 Task: Look for space in Kecskemét, Hungary from 12th June, 2023 to 15th June, 2023 for 2 adults in price range Rs.10000 to Rs.15000. Place can be entire place with 1  bedroom having 1 bed and 1 bathroom. Property type can be house, flat, guest house, hotel. Booking option can be shelf check-in. Required host language is English.
Action: Mouse moved to (415, 78)
Screenshot: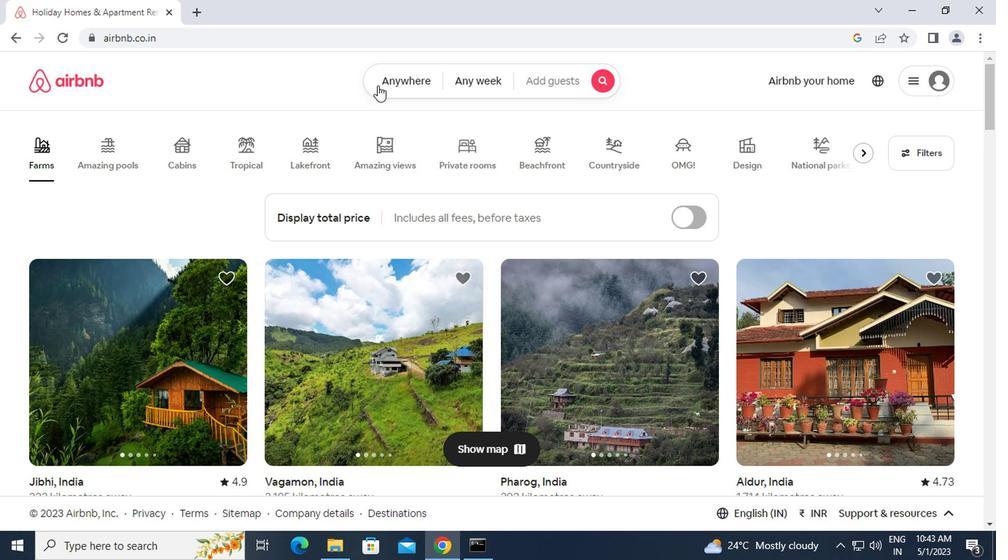
Action: Mouse pressed left at (415, 78)
Screenshot: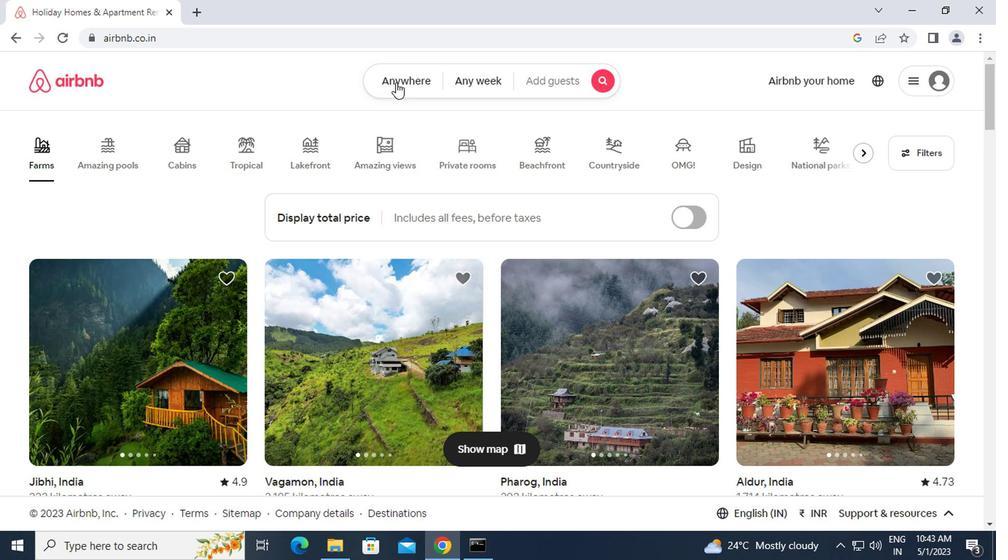 
Action: Mouse moved to (343, 124)
Screenshot: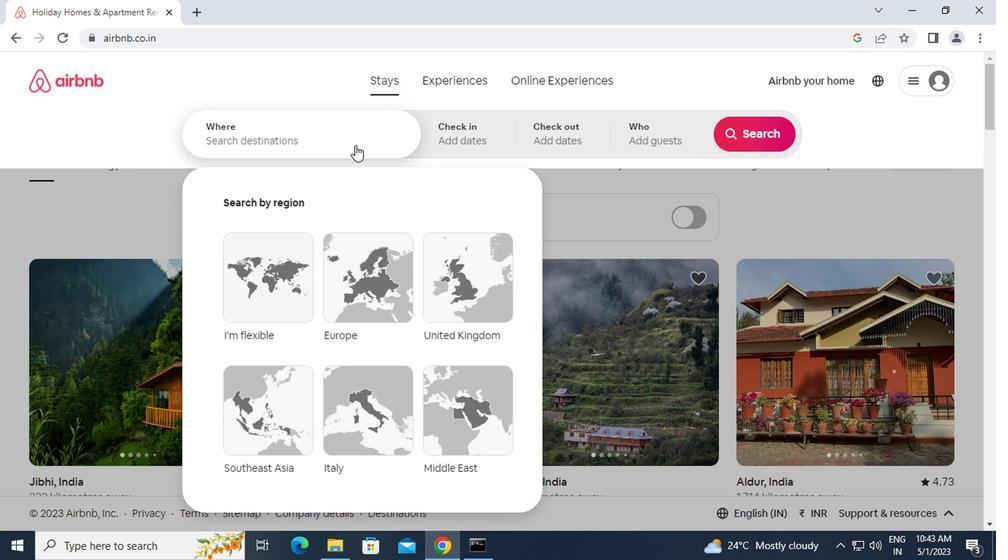 
Action: Mouse pressed left at (343, 124)
Screenshot: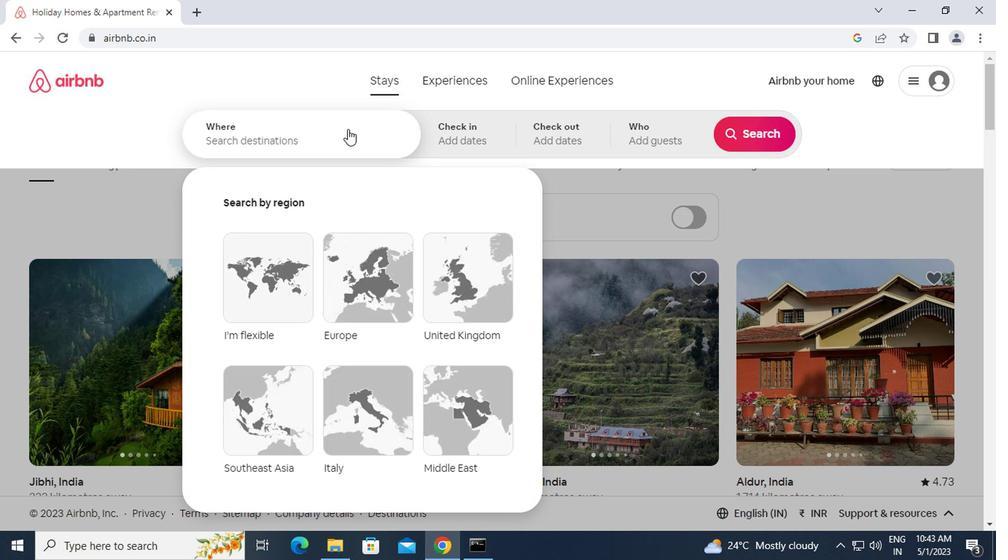 
Action: Key pressed k<Key.caps_lock>ecskemet,<Key.space><Key.caps_lock>h<Key.caps_lock>ungary<Key.enter>
Screenshot: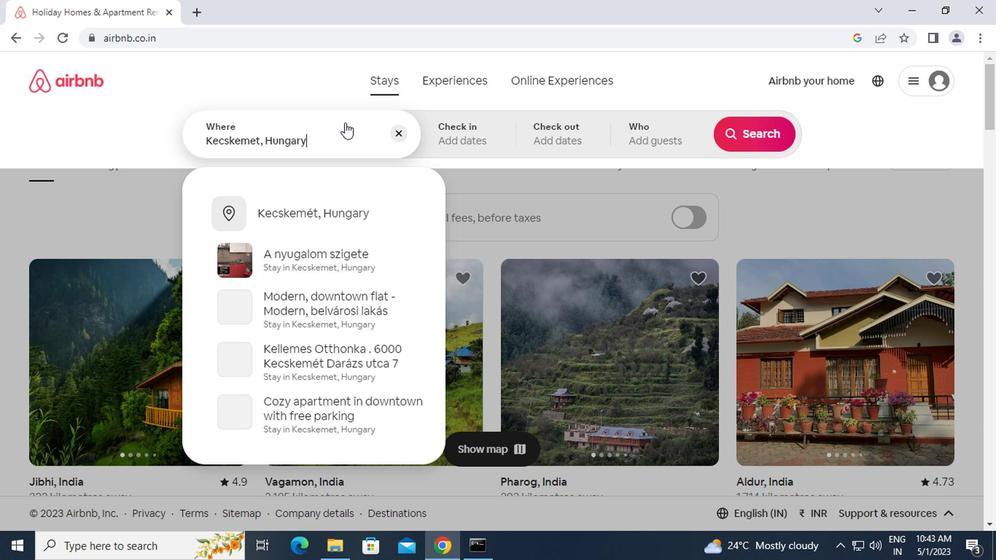 
Action: Mouse moved to (554, 384)
Screenshot: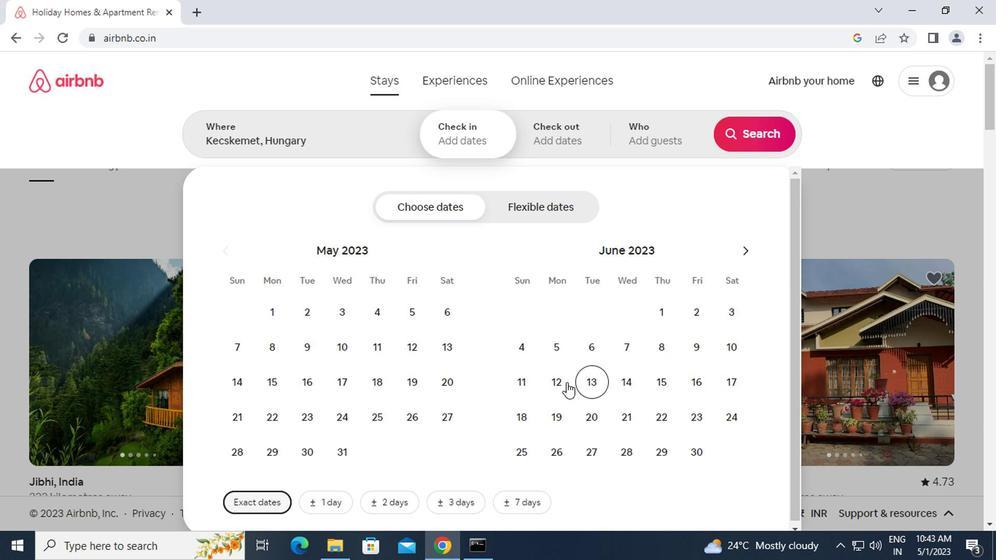 
Action: Mouse pressed left at (554, 384)
Screenshot: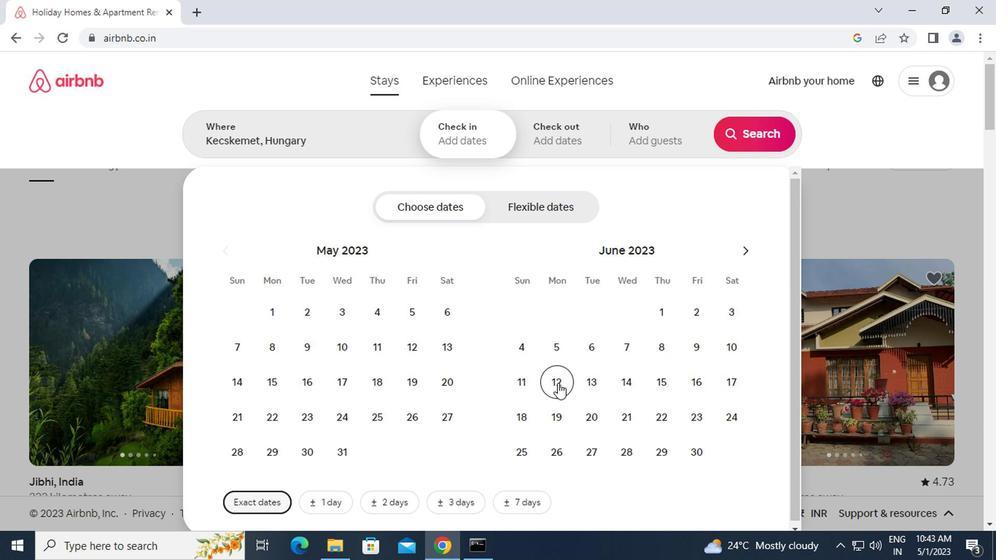 
Action: Mouse moved to (643, 381)
Screenshot: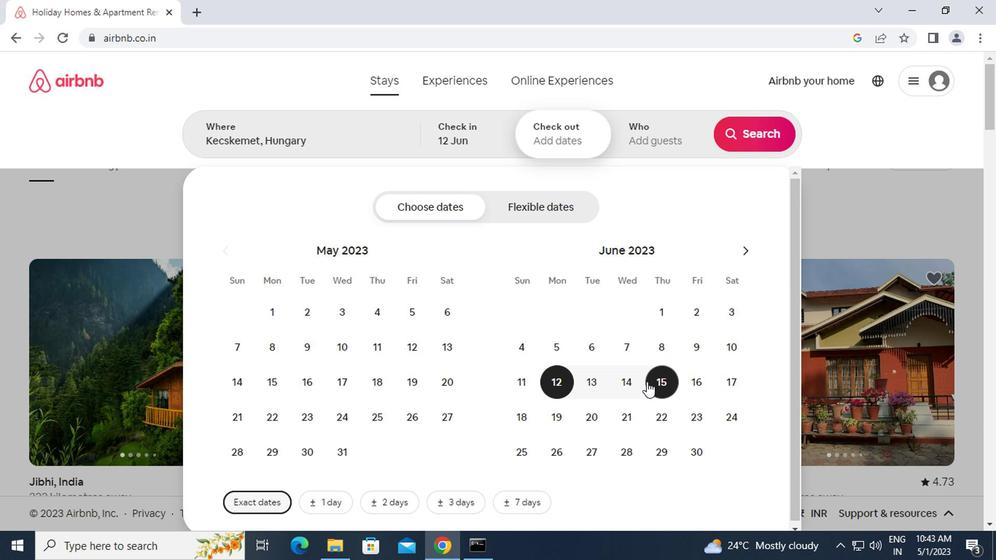 
Action: Mouse pressed left at (643, 381)
Screenshot: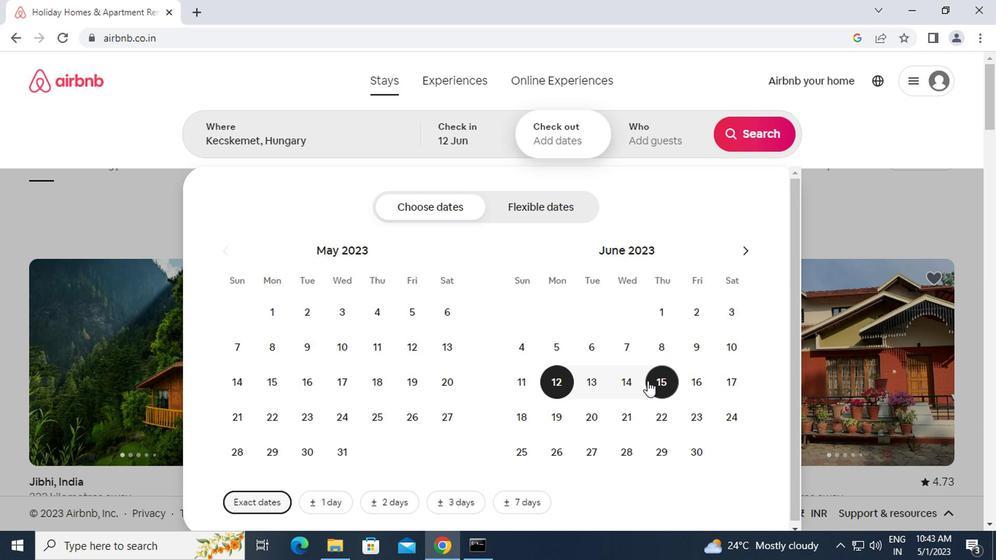 
Action: Mouse moved to (670, 139)
Screenshot: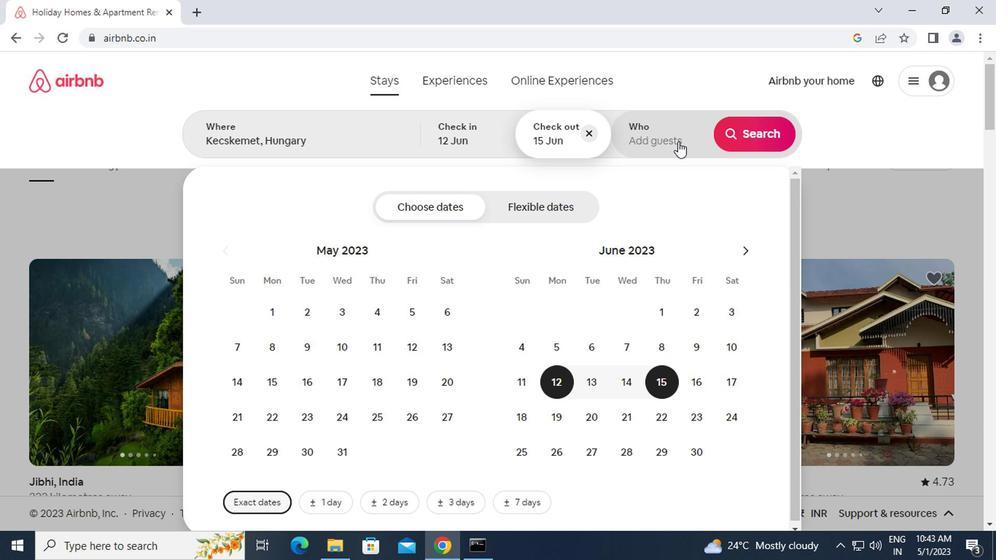 
Action: Mouse pressed left at (670, 139)
Screenshot: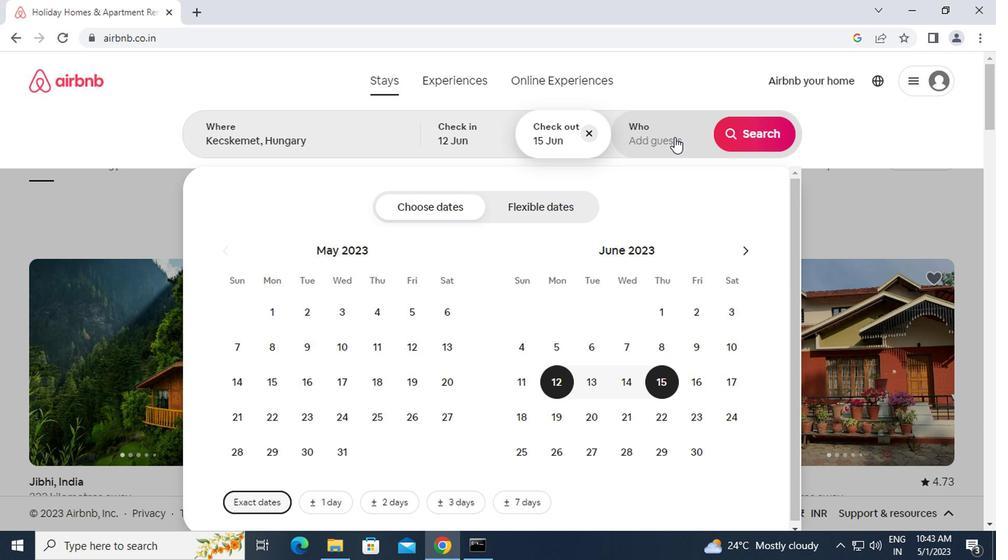 
Action: Mouse moved to (757, 210)
Screenshot: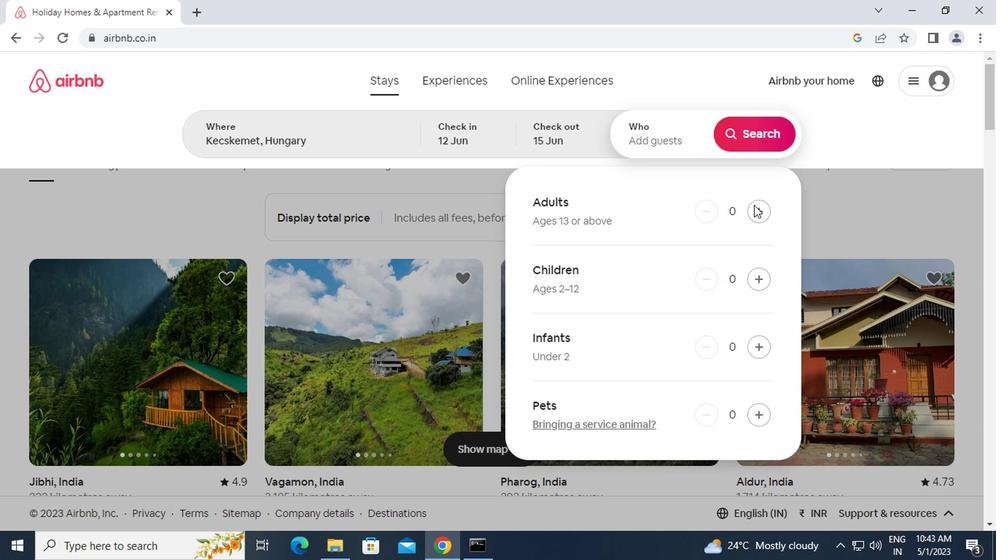 
Action: Mouse pressed left at (757, 210)
Screenshot: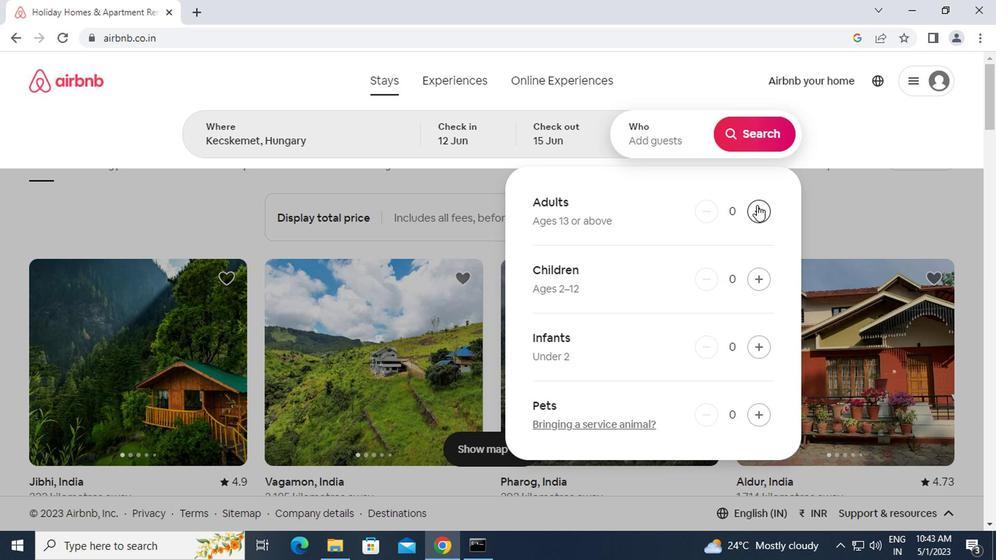 
Action: Mouse pressed left at (757, 210)
Screenshot: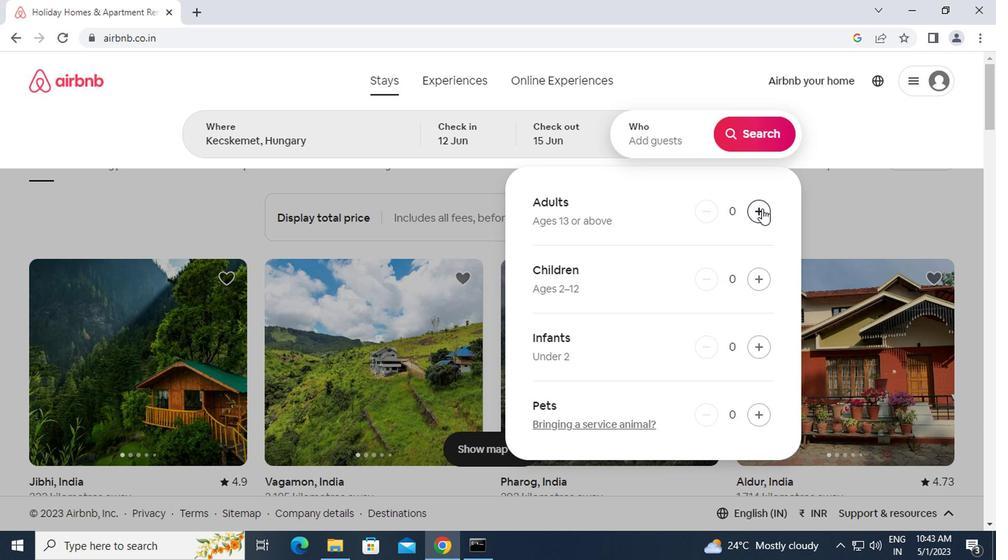 
Action: Mouse moved to (737, 134)
Screenshot: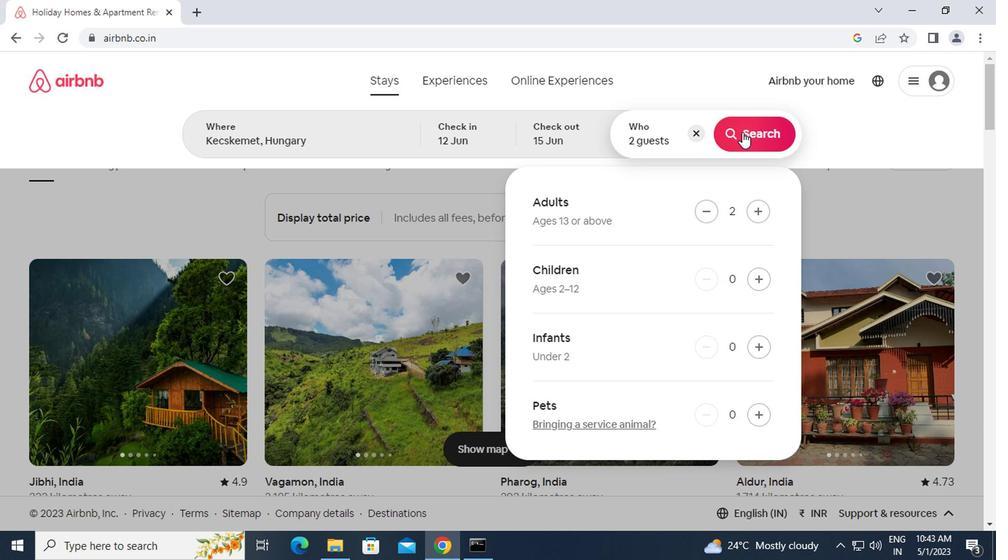 
Action: Mouse pressed left at (737, 134)
Screenshot: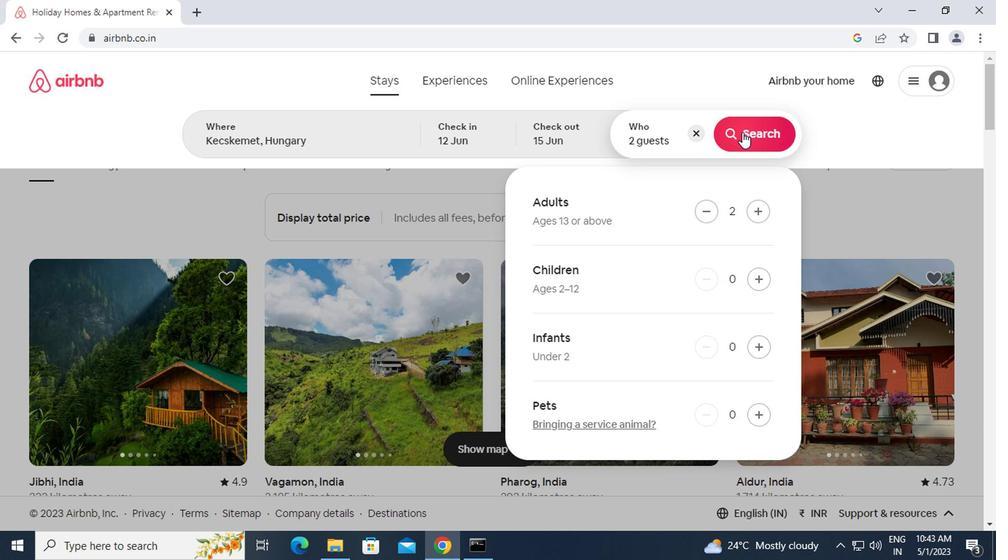 
Action: Mouse moved to (943, 136)
Screenshot: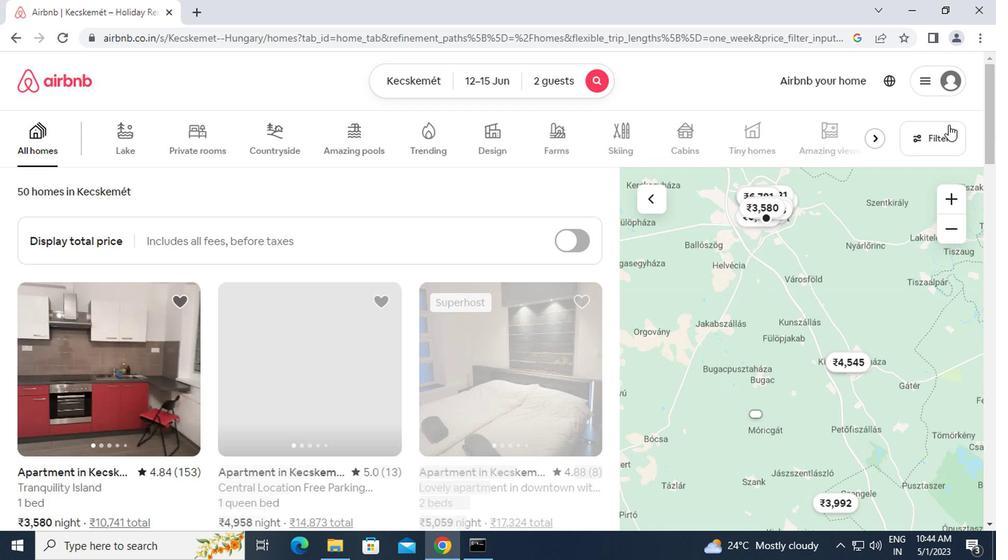 
Action: Mouse pressed left at (943, 136)
Screenshot: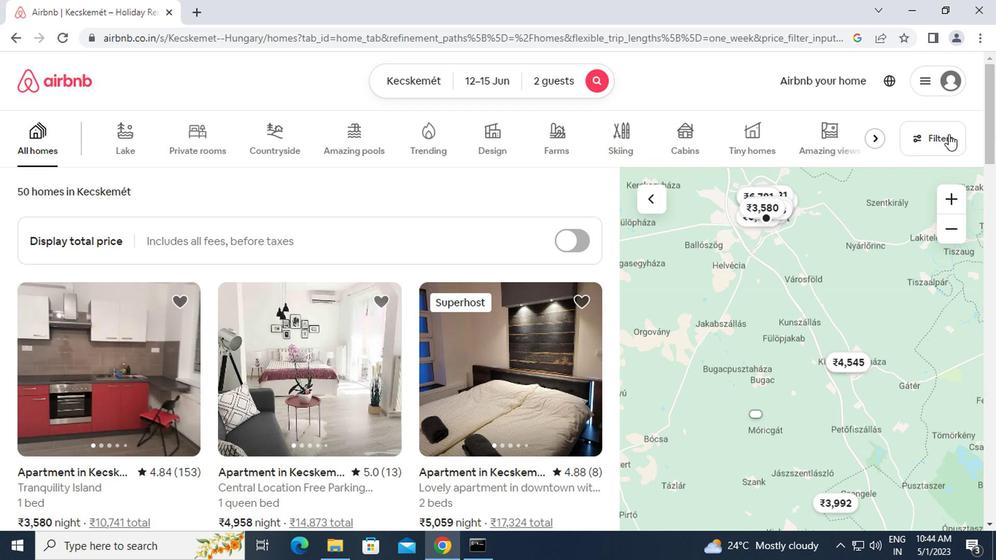 
Action: Mouse moved to (323, 326)
Screenshot: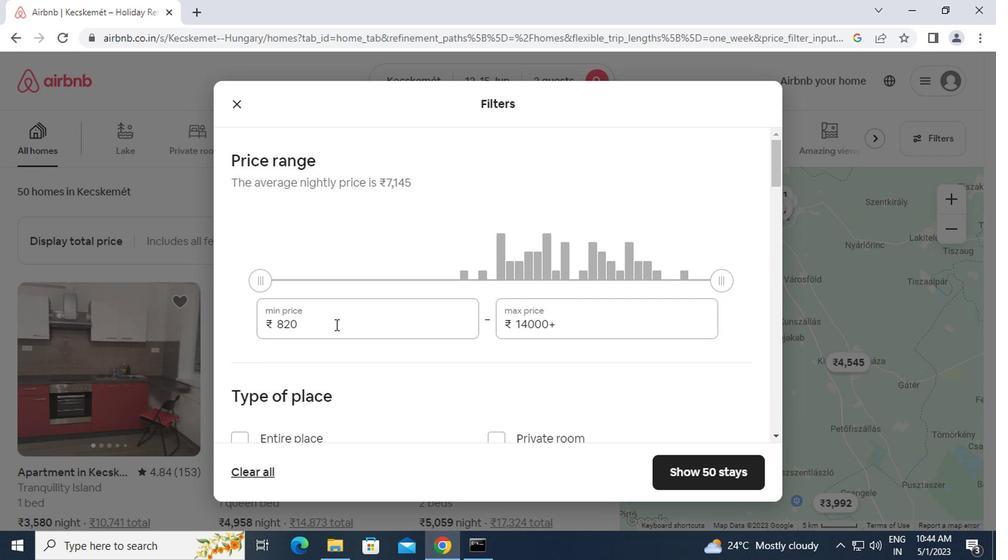 
Action: Mouse pressed left at (323, 326)
Screenshot: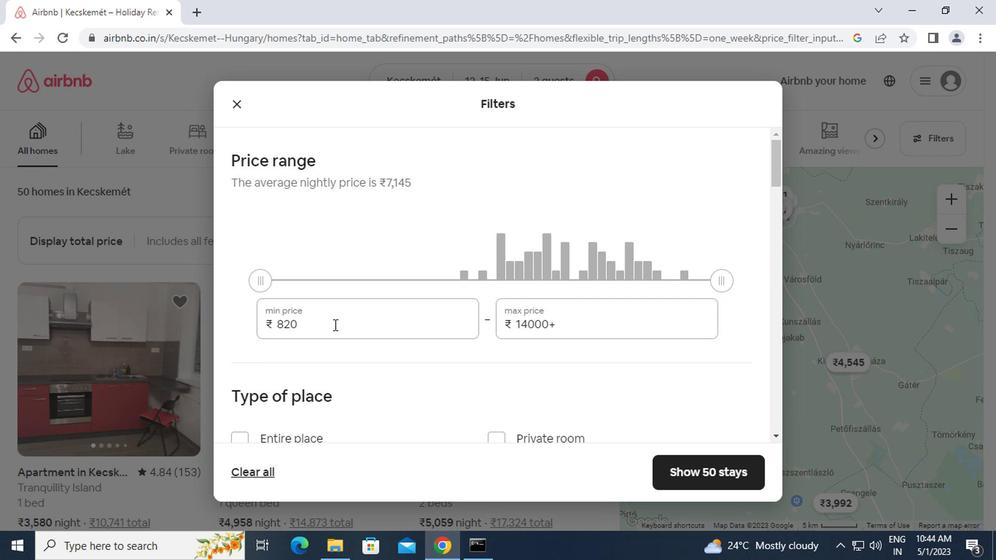 
Action: Mouse moved to (215, 344)
Screenshot: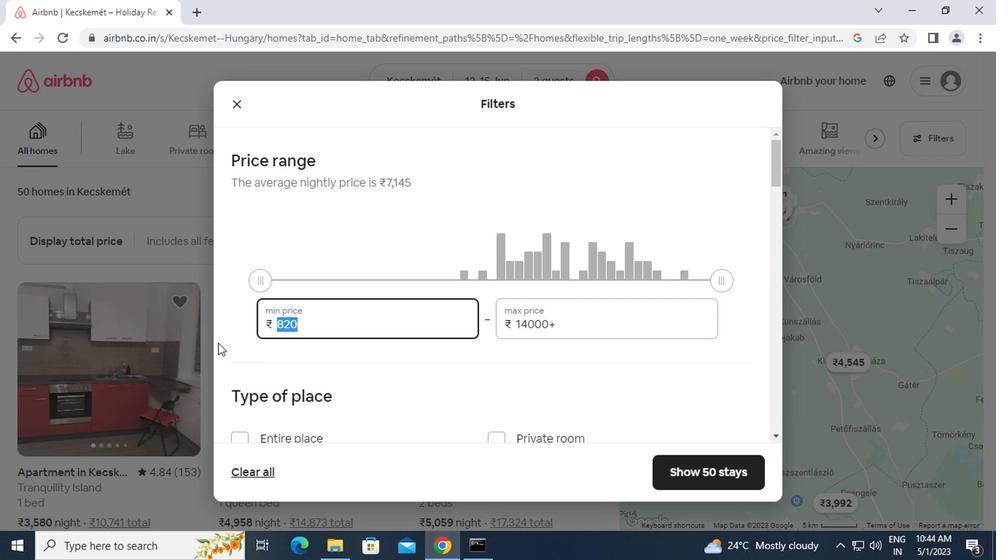 
Action: Key pressed 10000<Key.tab><Key.backspace>15000
Screenshot: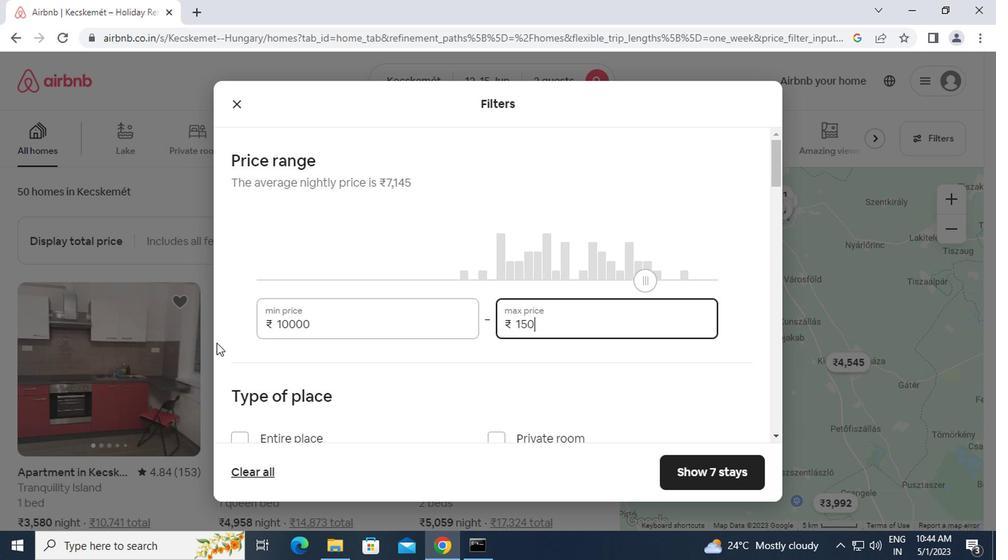 
Action: Mouse moved to (215, 344)
Screenshot: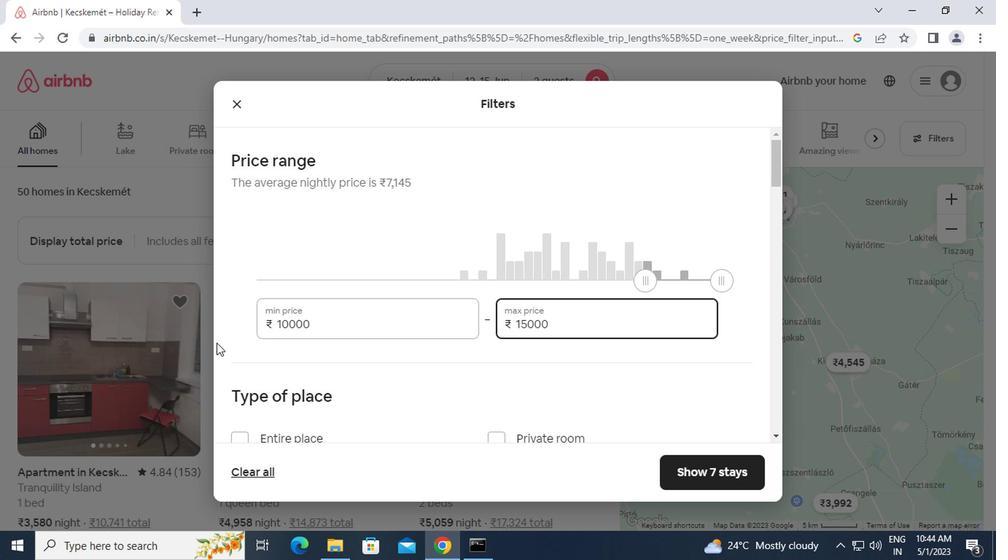 
Action: Mouse scrolled (215, 343) with delta (0, -1)
Screenshot: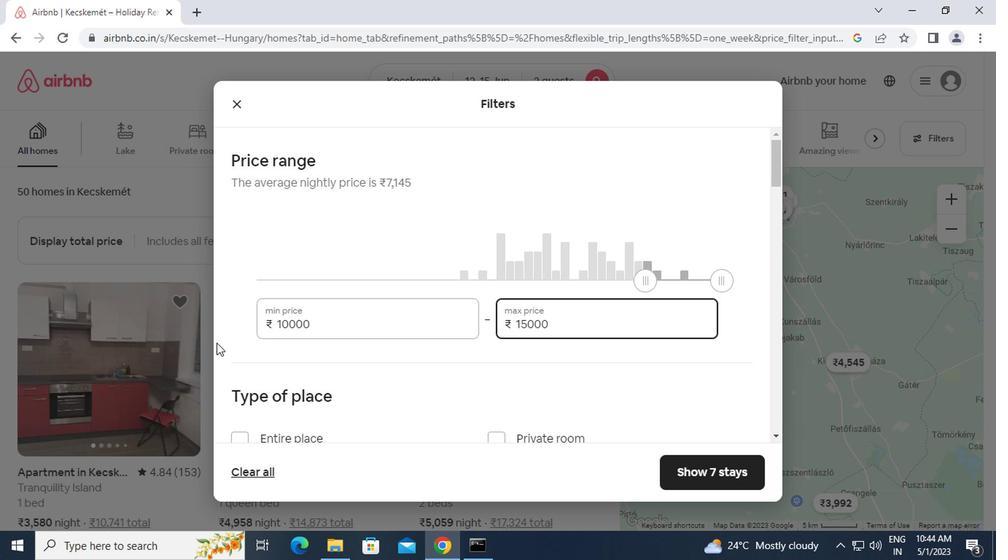 
Action: Mouse scrolled (215, 343) with delta (0, -1)
Screenshot: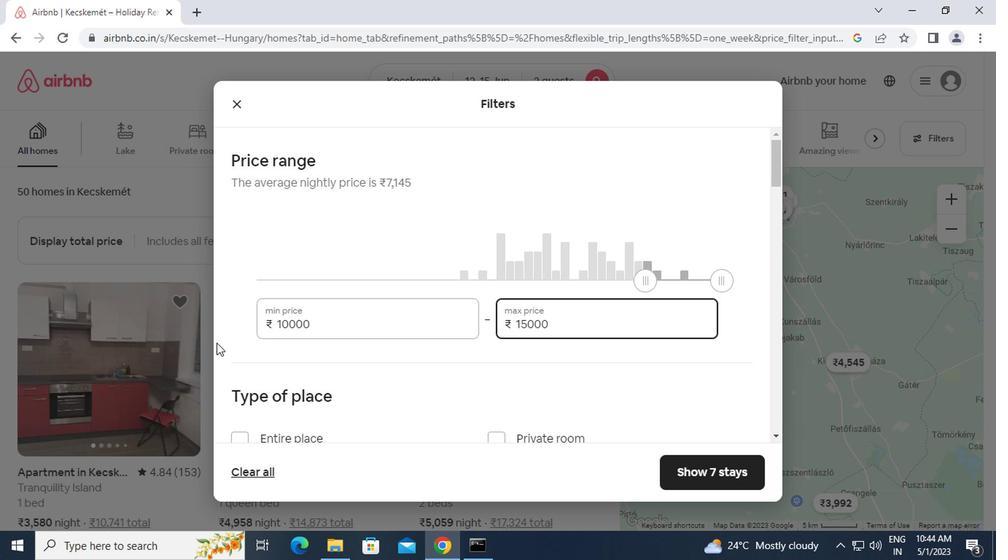 
Action: Mouse scrolled (215, 343) with delta (0, -1)
Screenshot: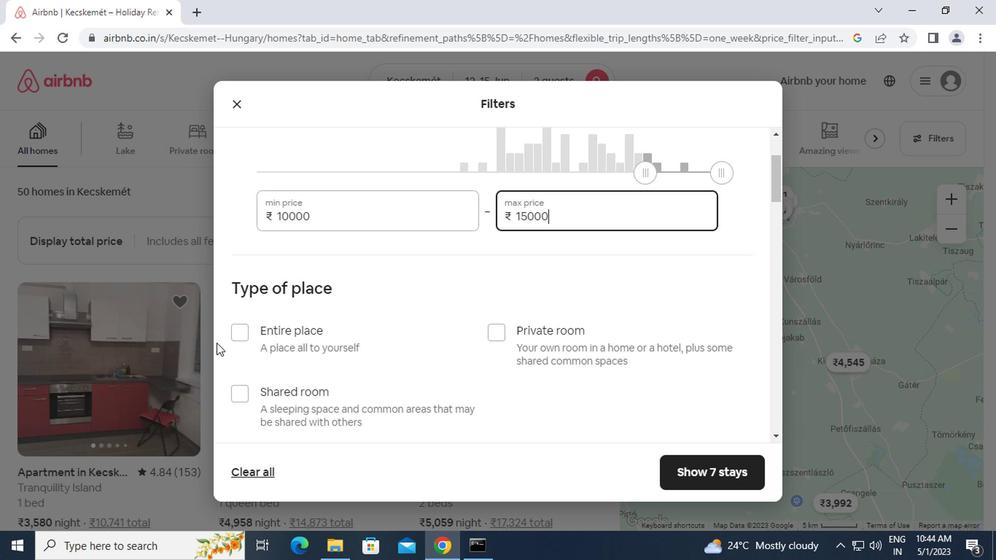 
Action: Mouse moved to (231, 220)
Screenshot: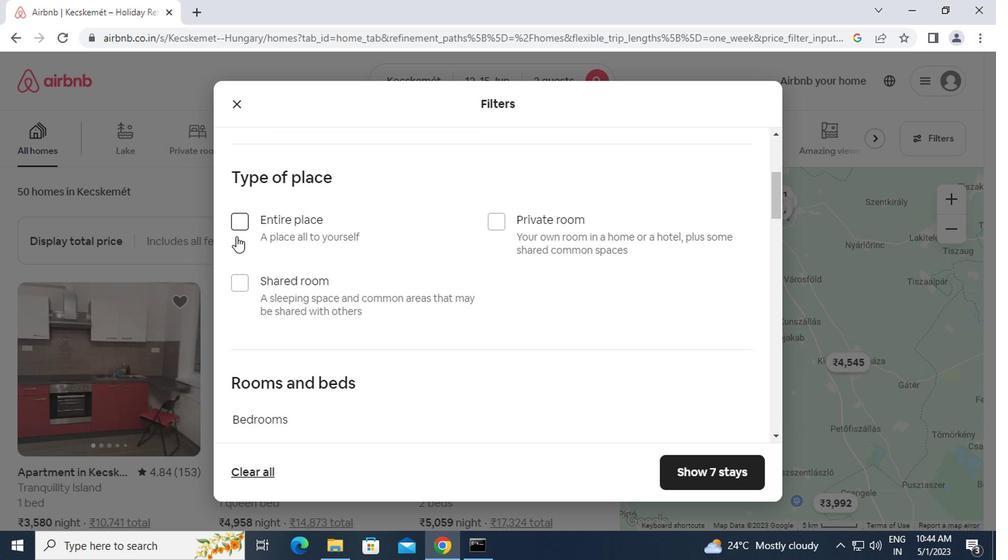 
Action: Mouse pressed left at (231, 220)
Screenshot: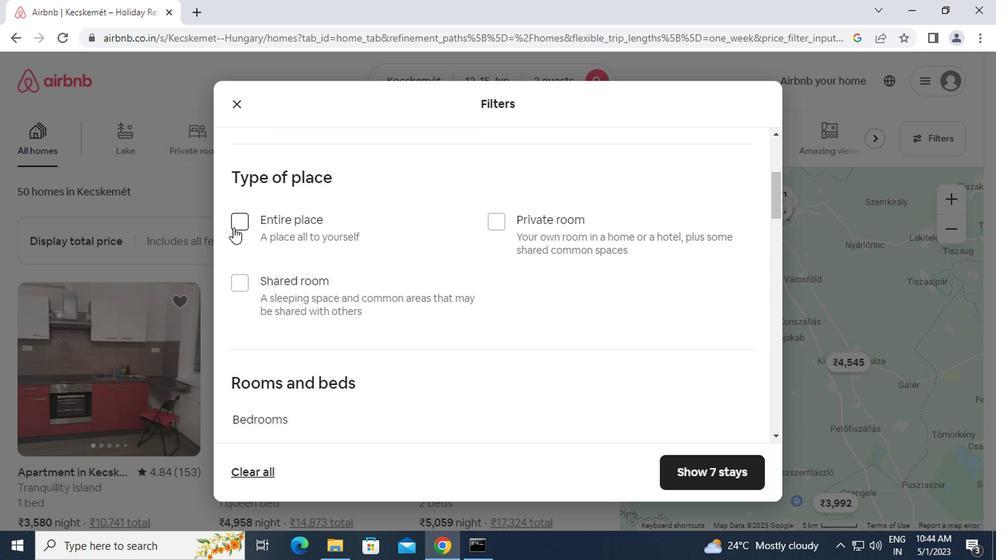 
Action: Mouse moved to (312, 306)
Screenshot: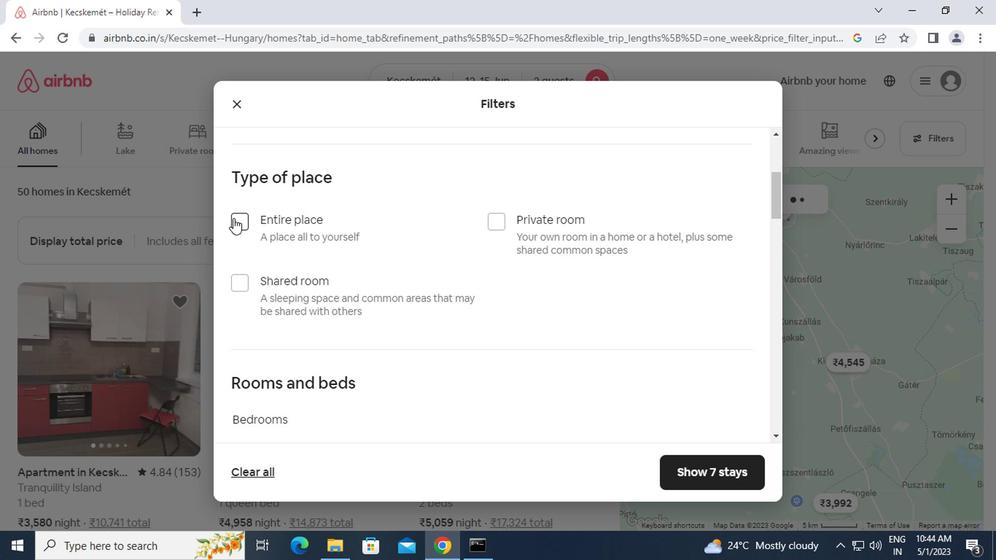 
Action: Mouse scrolled (312, 305) with delta (0, 0)
Screenshot: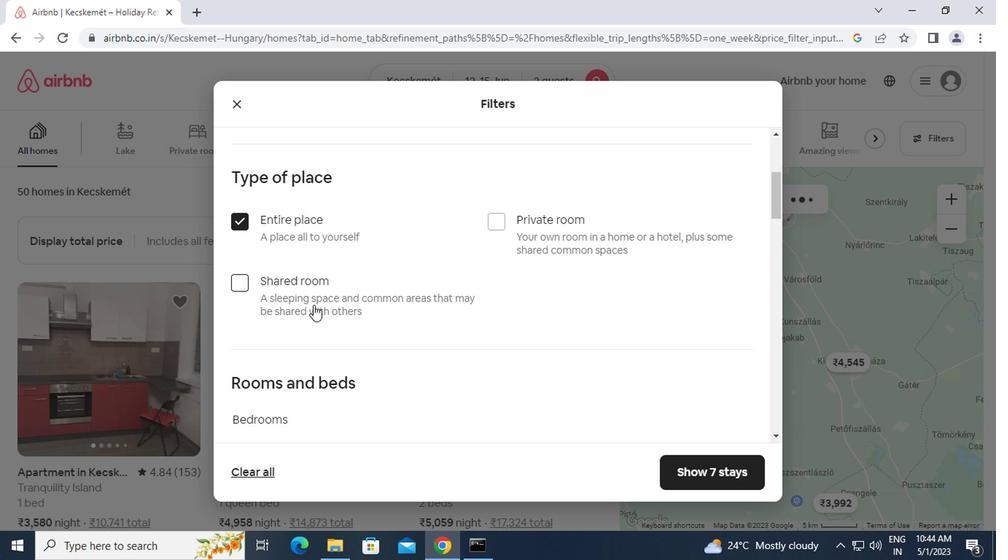 
Action: Mouse scrolled (312, 305) with delta (0, 0)
Screenshot: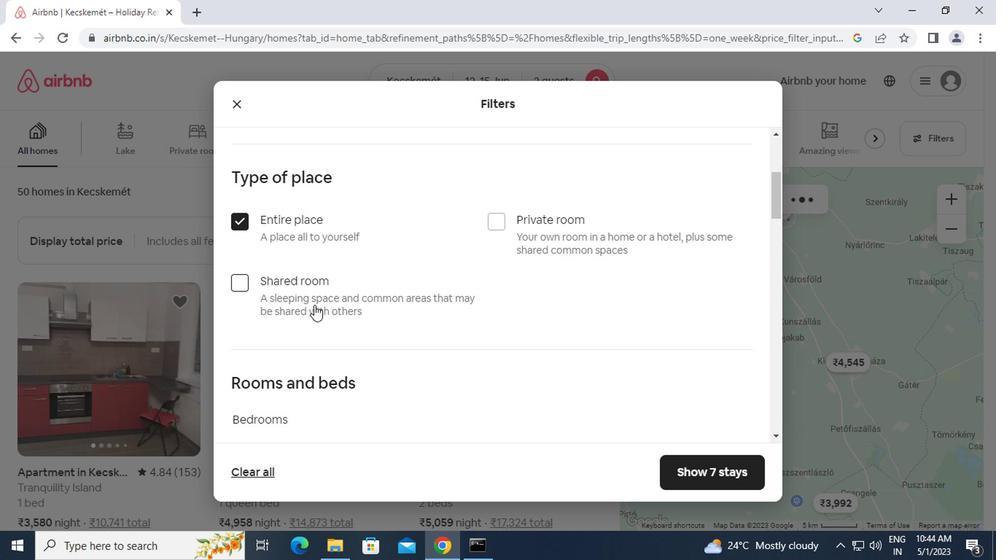 
Action: Mouse scrolled (312, 305) with delta (0, 0)
Screenshot: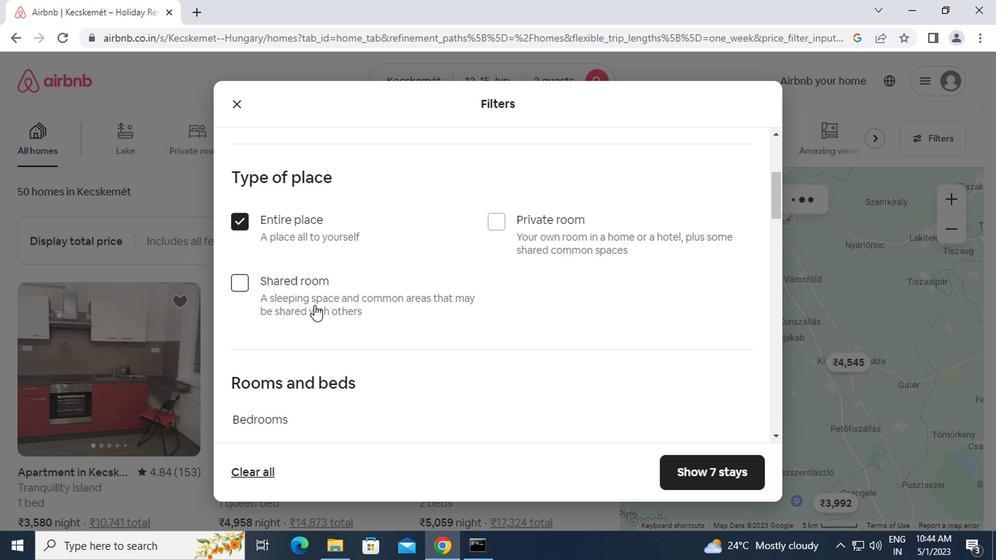 
Action: Mouse scrolled (312, 305) with delta (0, 0)
Screenshot: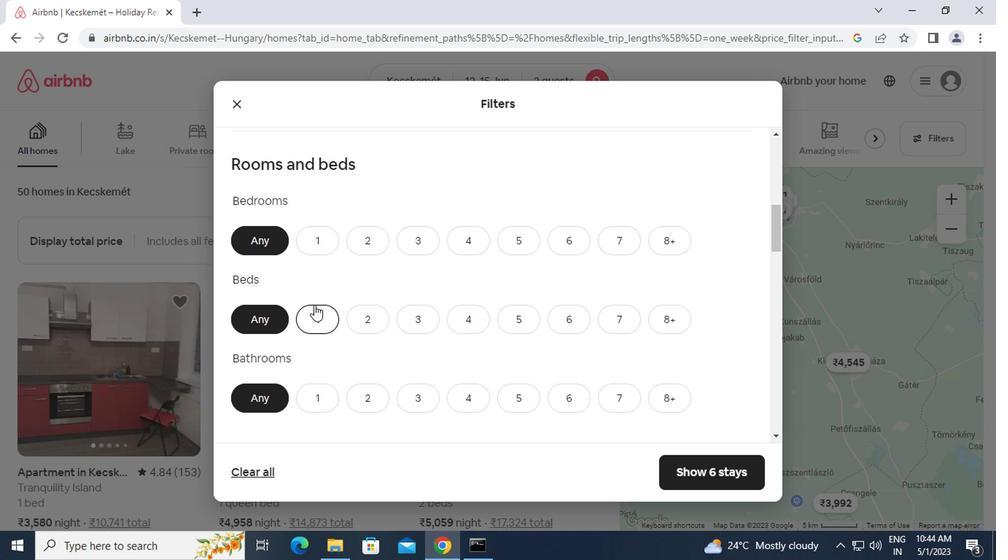 
Action: Mouse scrolled (312, 305) with delta (0, 0)
Screenshot: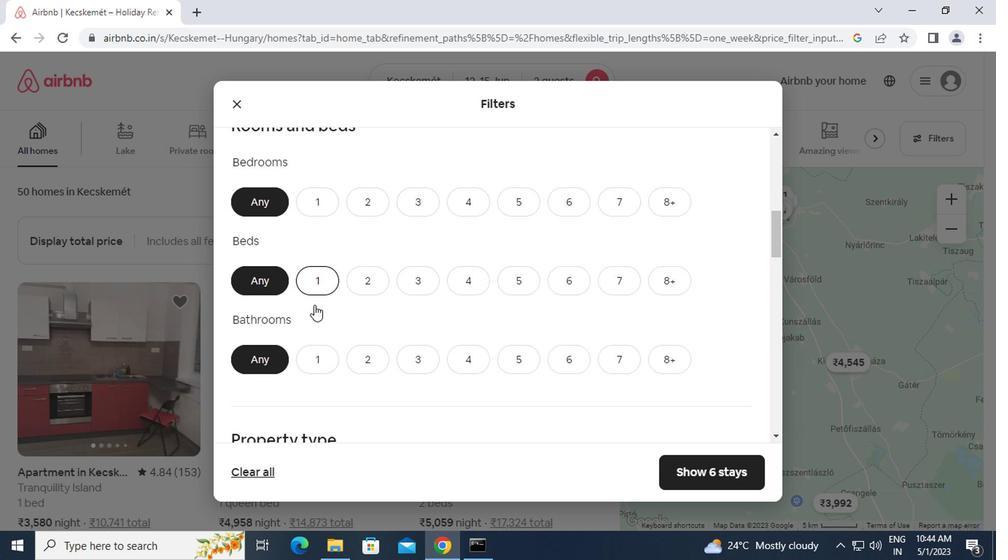 
Action: Mouse moved to (317, 277)
Screenshot: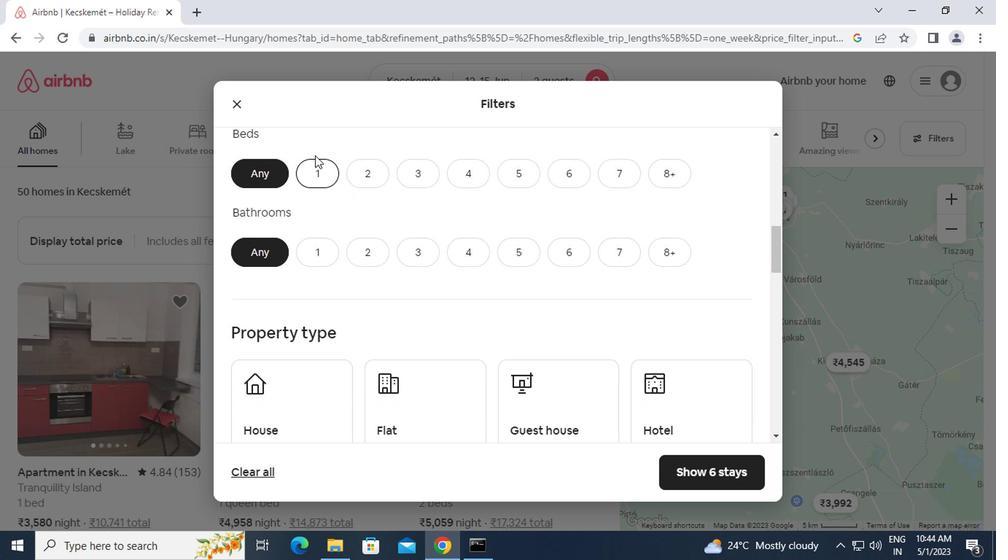 
Action: Mouse scrolled (317, 277) with delta (0, 0)
Screenshot: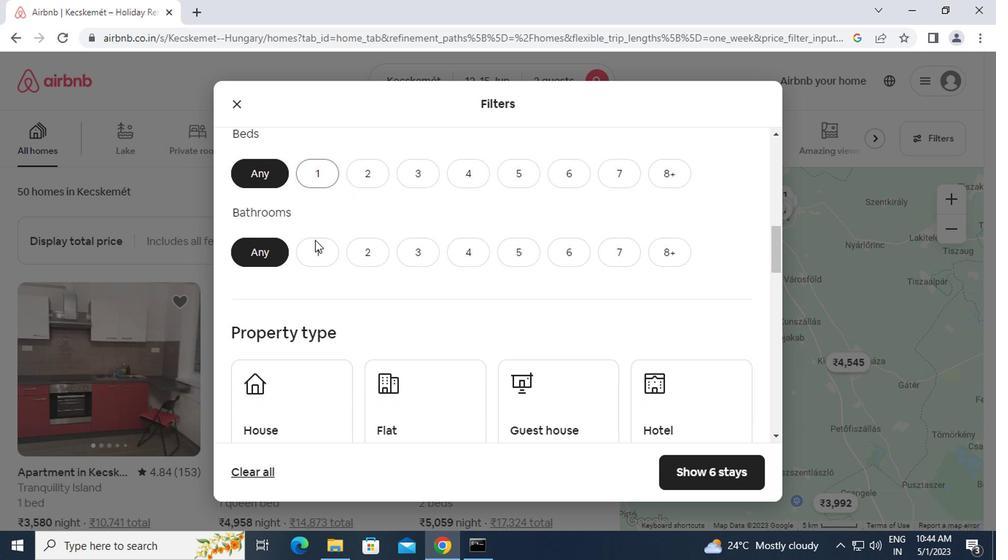 
Action: Mouse scrolled (317, 277) with delta (0, 0)
Screenshot: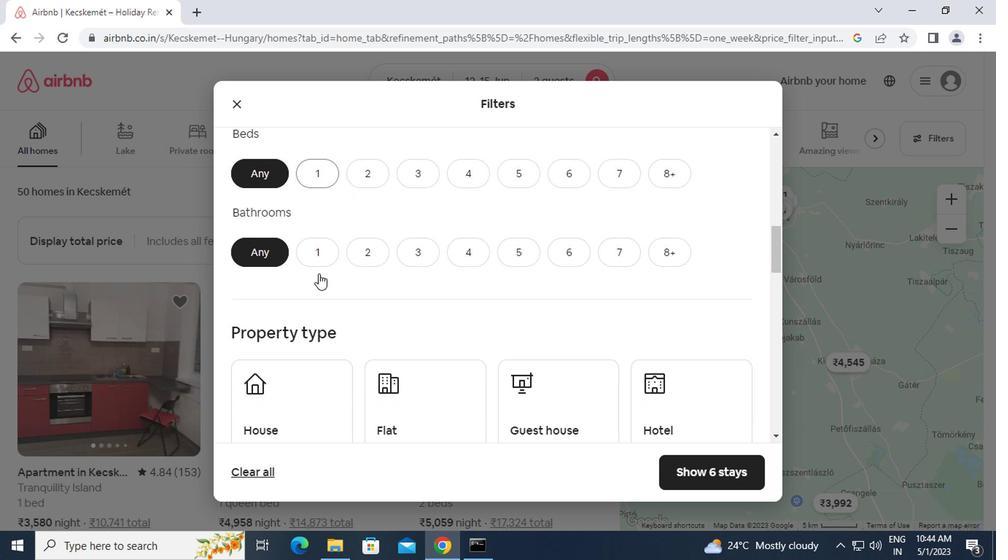 
Action: Mouse moved to (315, 235)
Screenshot: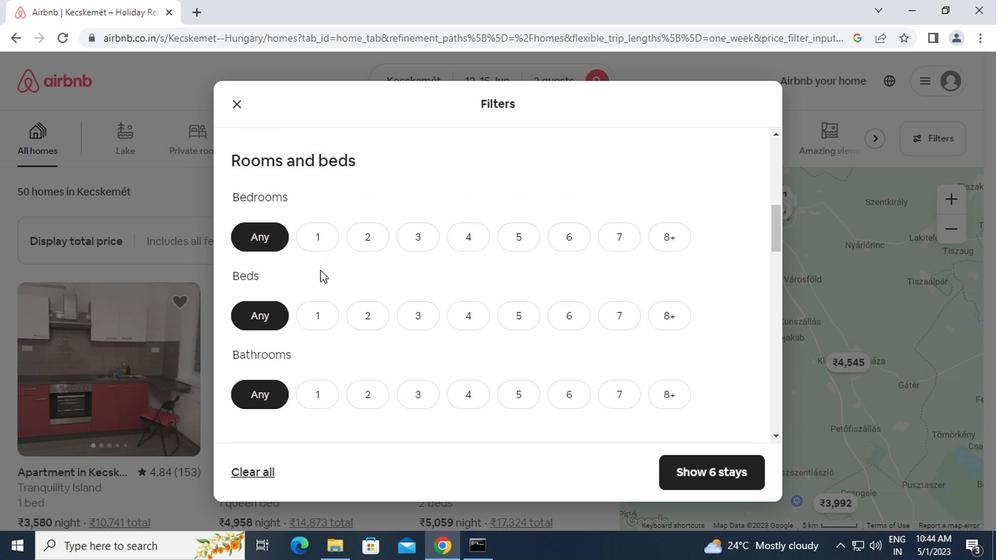 
Action: Mouse pressed left at (315, 235)
Screenshot: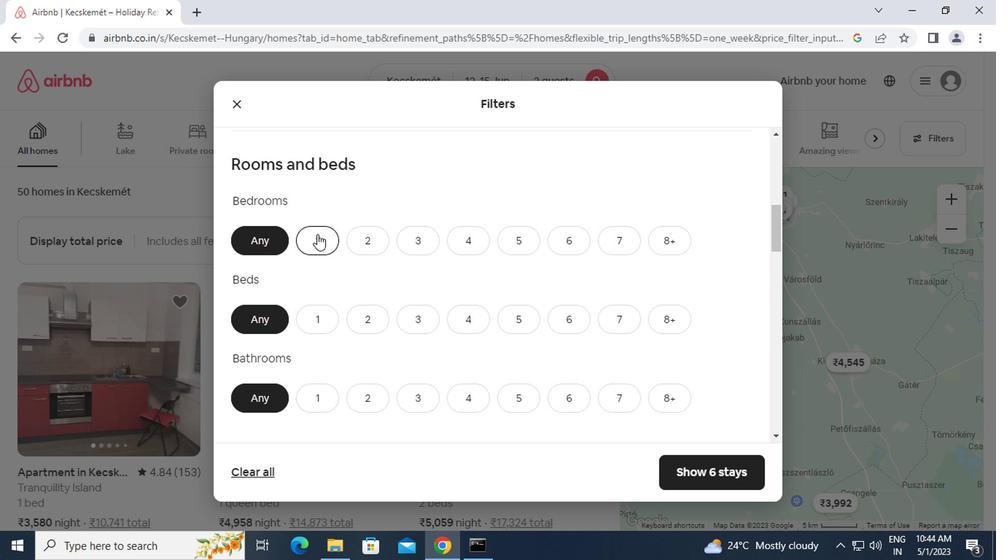 
Action: Mouse moved to (315, 307)
Screenshot: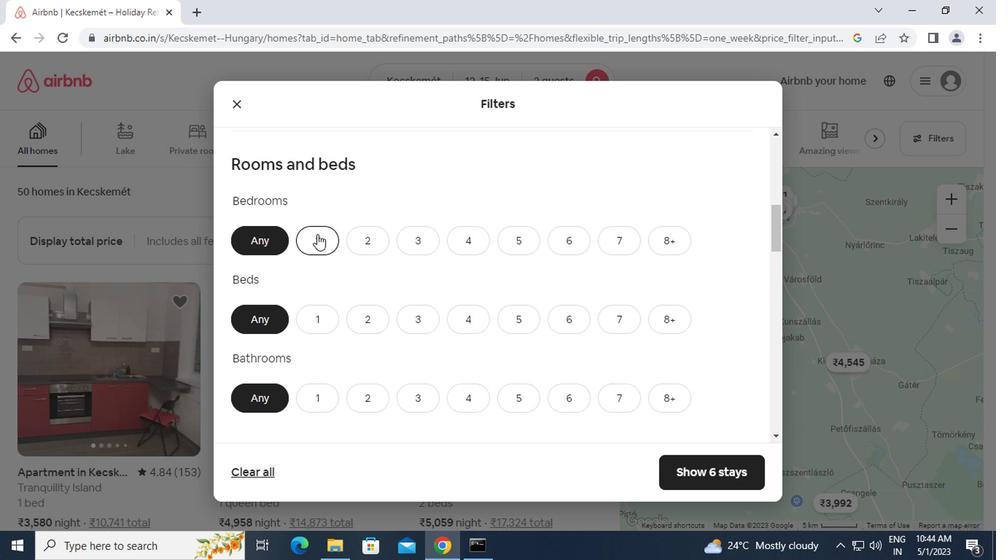
Action: Mouse pressed left at (315, 307)
Screenshot: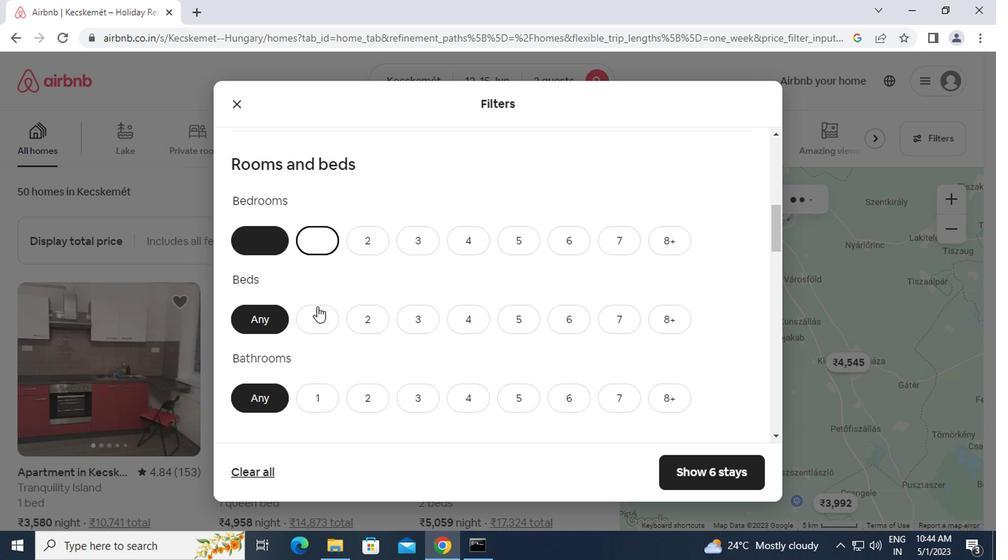 
Action: Mouse moved to (317, 390)
Screenshot: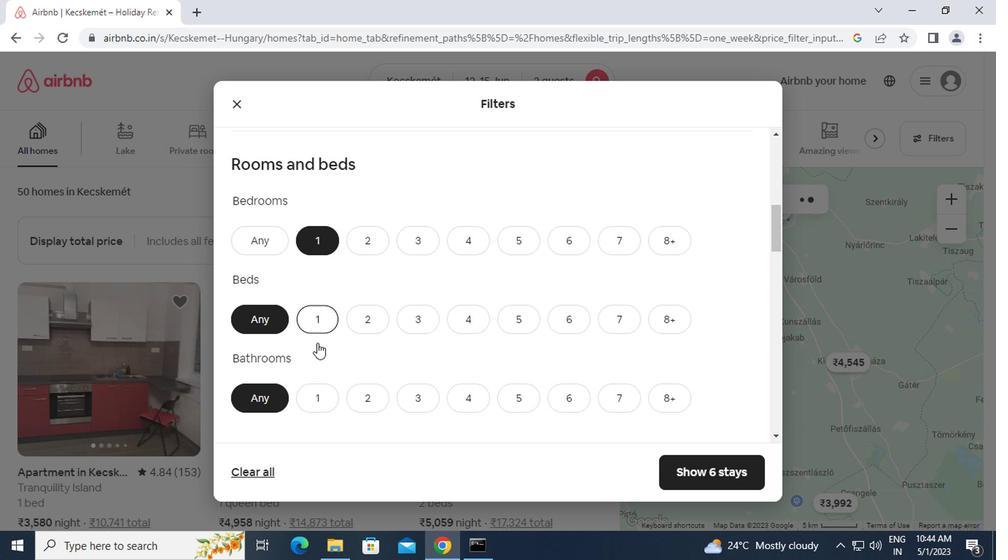 
Action: Mouse pressed left at (317, 390)
Screenshot: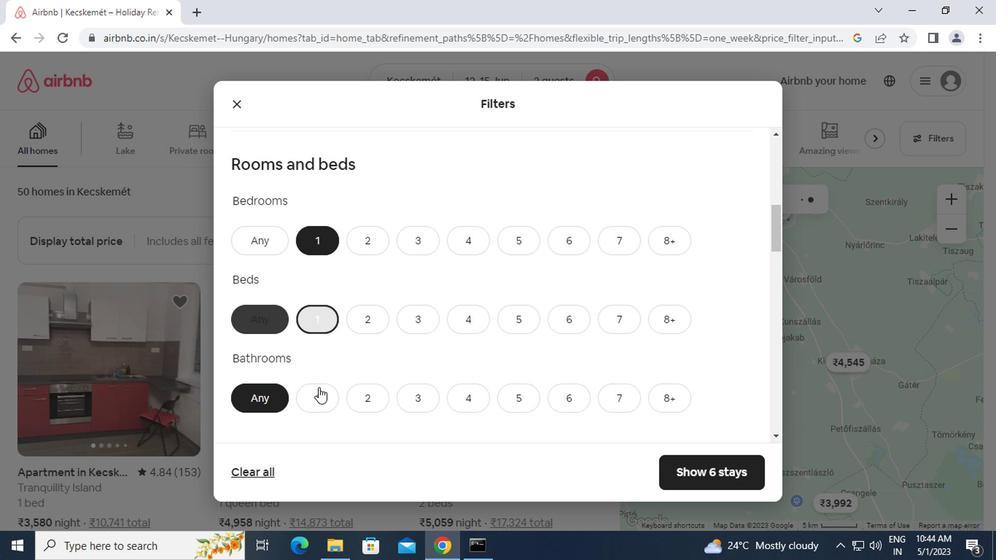 
Action: Mouse moved to (391, 414)
Screenshot: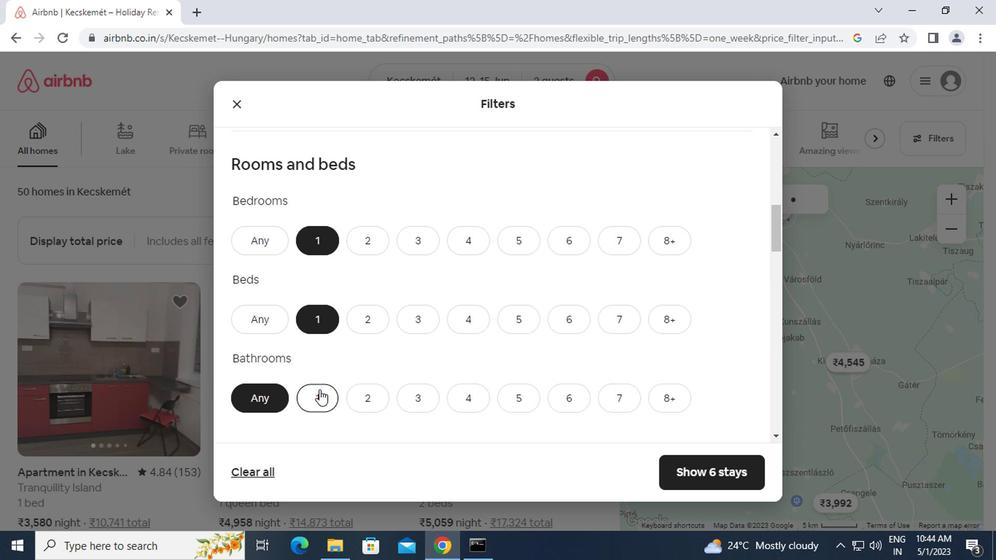 
Action: Mouse scrolled (391, 413) with delta (0, 0)
Screenshot: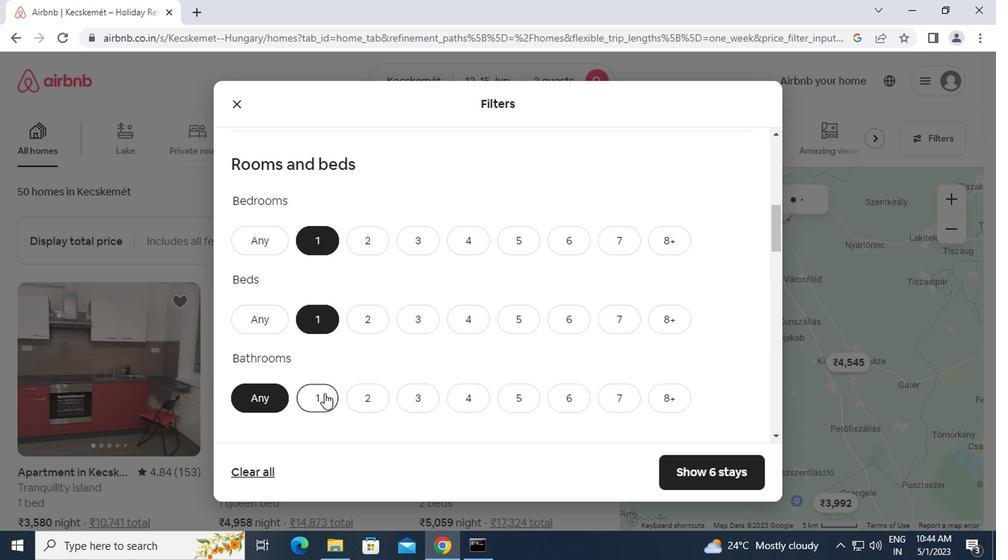 
Action: Mouse scrolled (391, 413) with delta (0, 0)
Screenshot: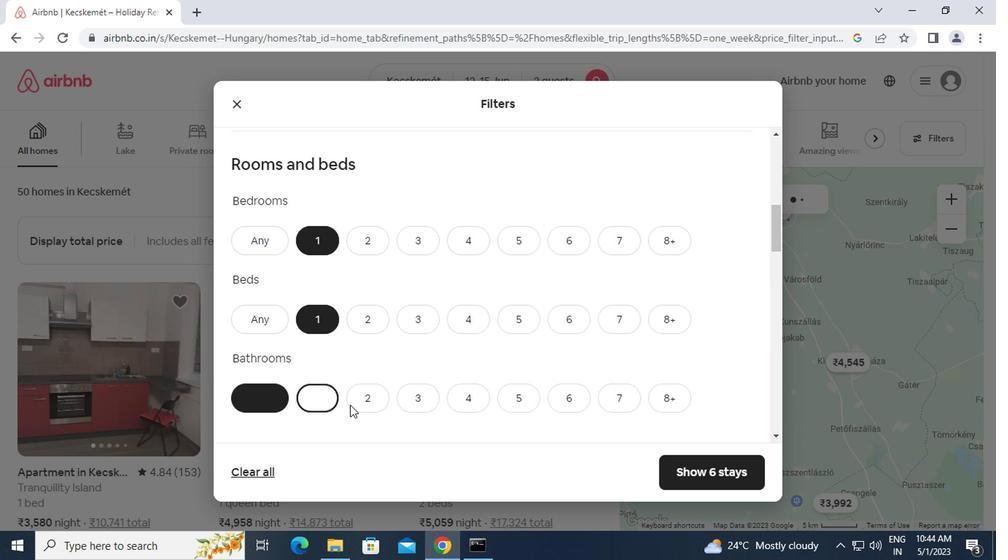 
Action: Mouse scrolled (391, 413) with delta (0, 0)
Screenshot: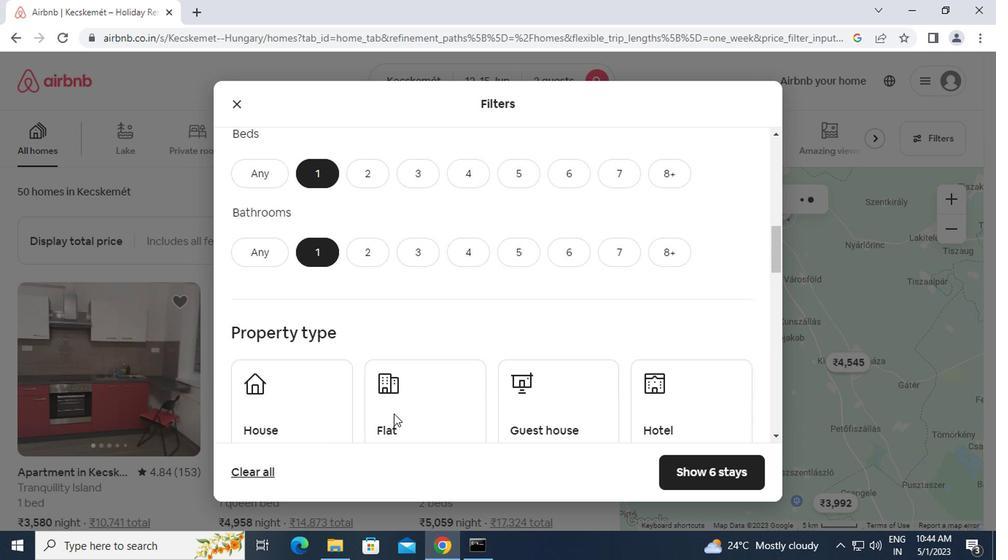 
Action: Mouse moved to (331, 379)
Screenshot: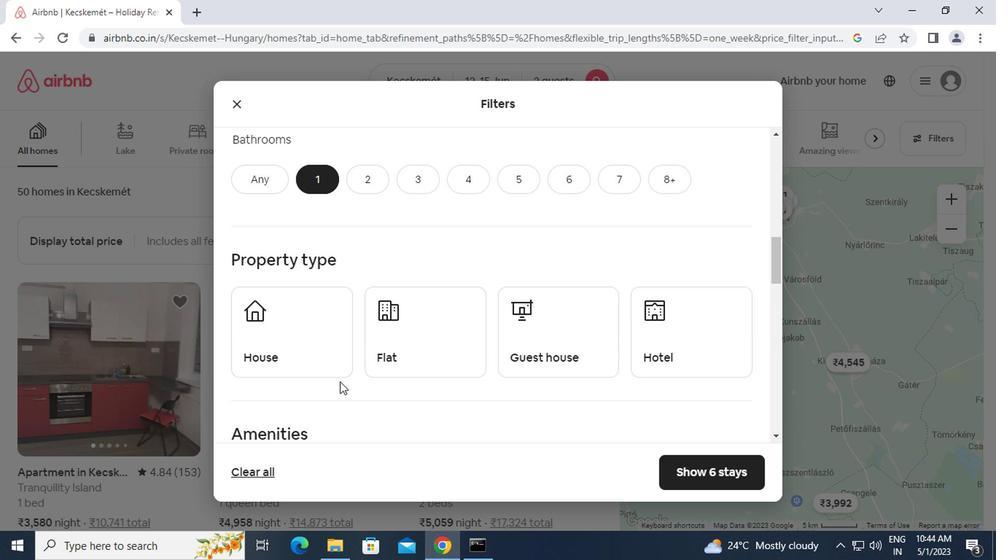 
Action: Mouse pressed left at (331, 379)
Screenshot: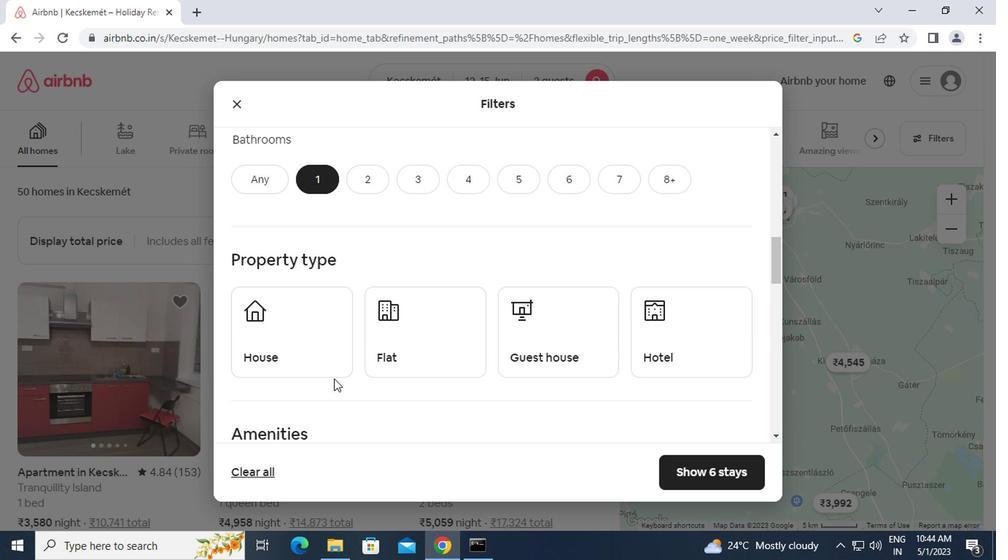 
Action: Mouse moved to (327, 336)
Screenshot: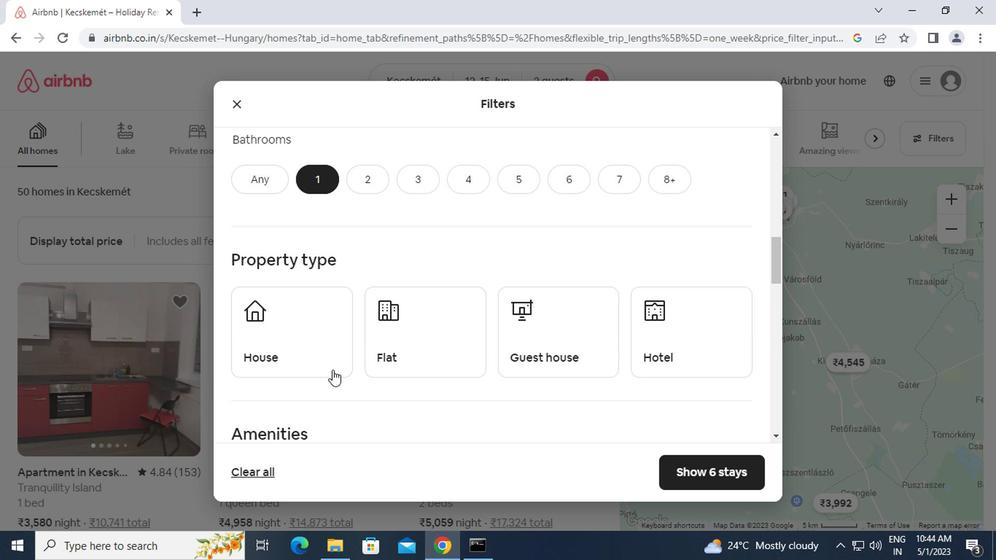 
Action: Mouse pressed left at (327, 336)
Screenshot: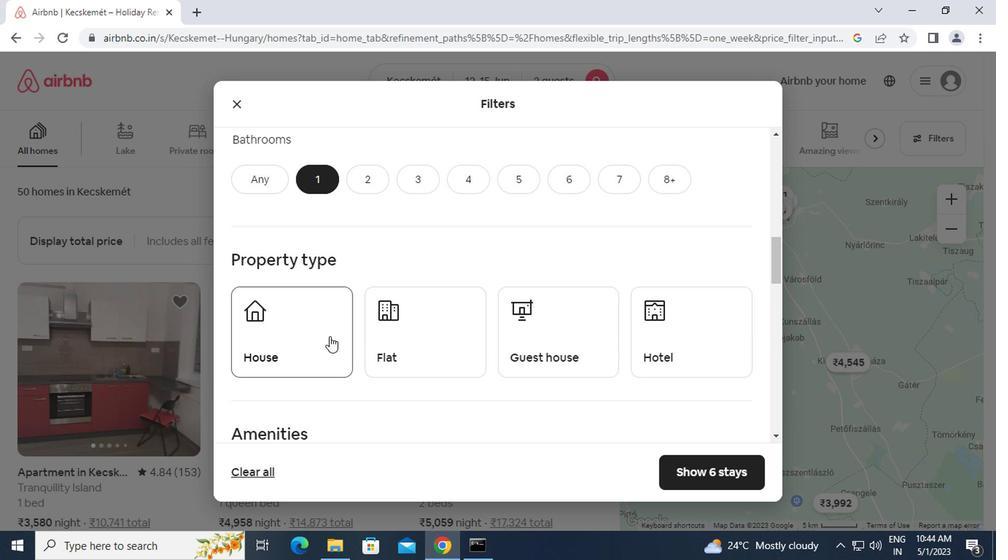
Action: Mouse moved to (466, 335)
Screenshot: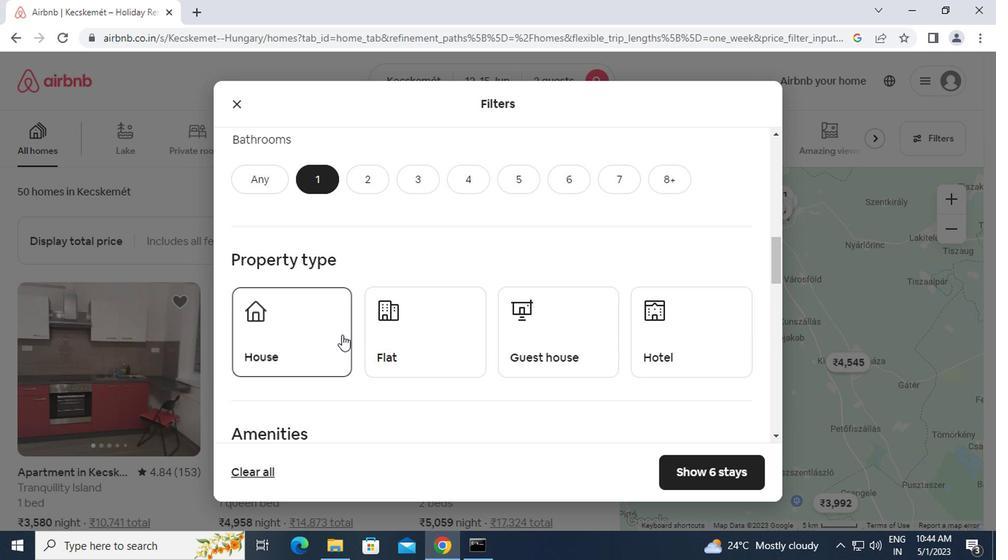 
Action: Mouse pressed left at (466, 335)
Screenshot: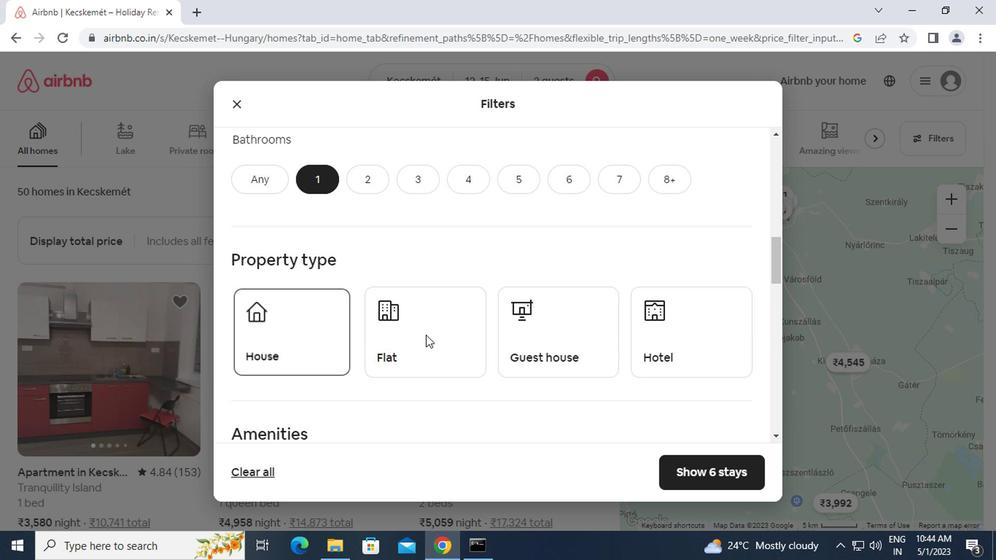 
Action: Mouse moved to (567, 335)
Screenshot: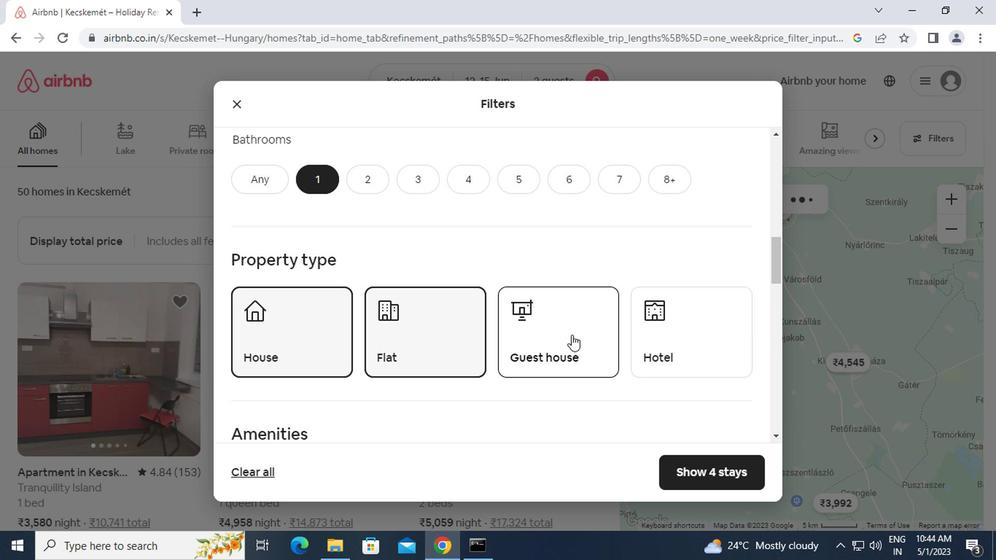 
Action: Mouse pressed left at (567, 335)
Screenshot: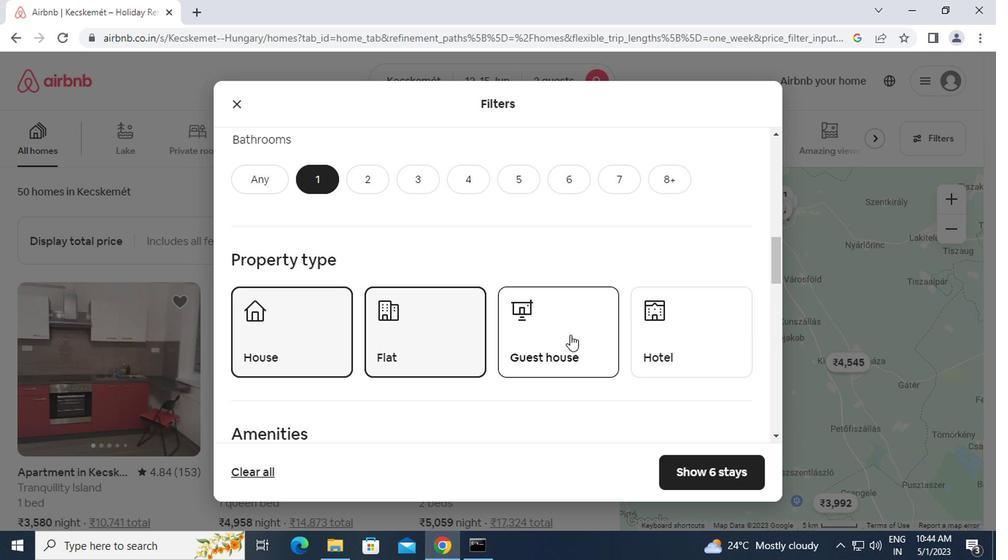 
Action: Mouse moved to (652, 335)
Screenshot: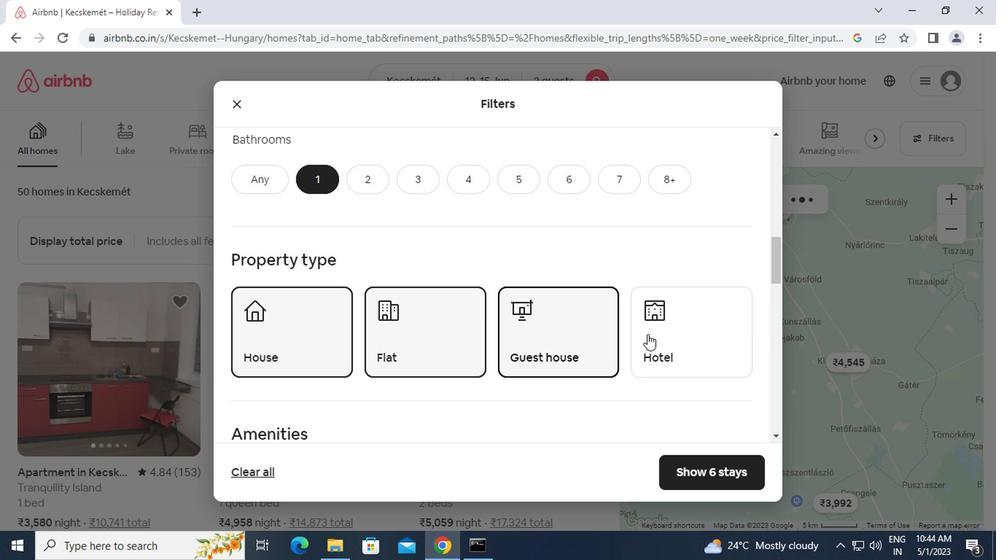 
Action: Mouse pressed left at (652, 335)
Screenshot: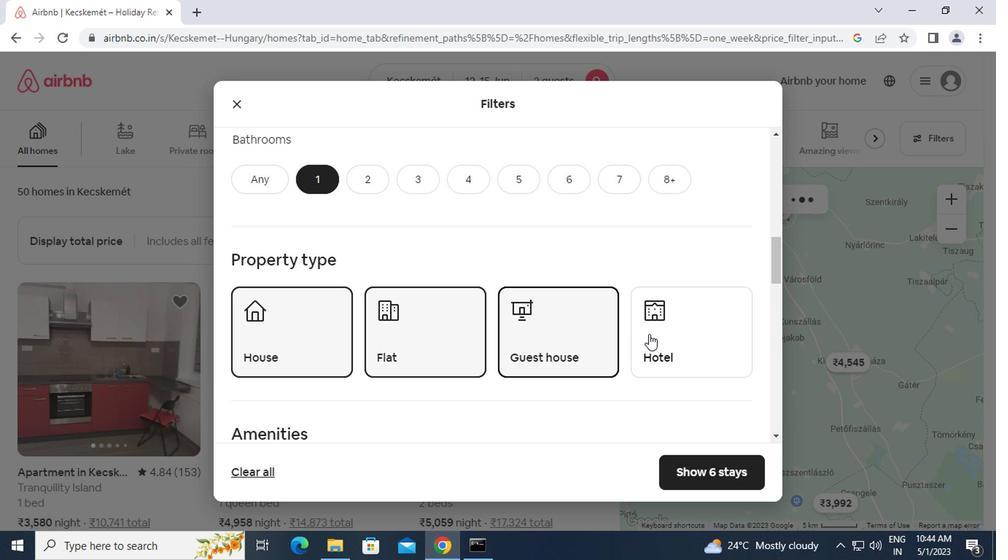 
Action: Mouse moved to (651, 342)
Screenshot: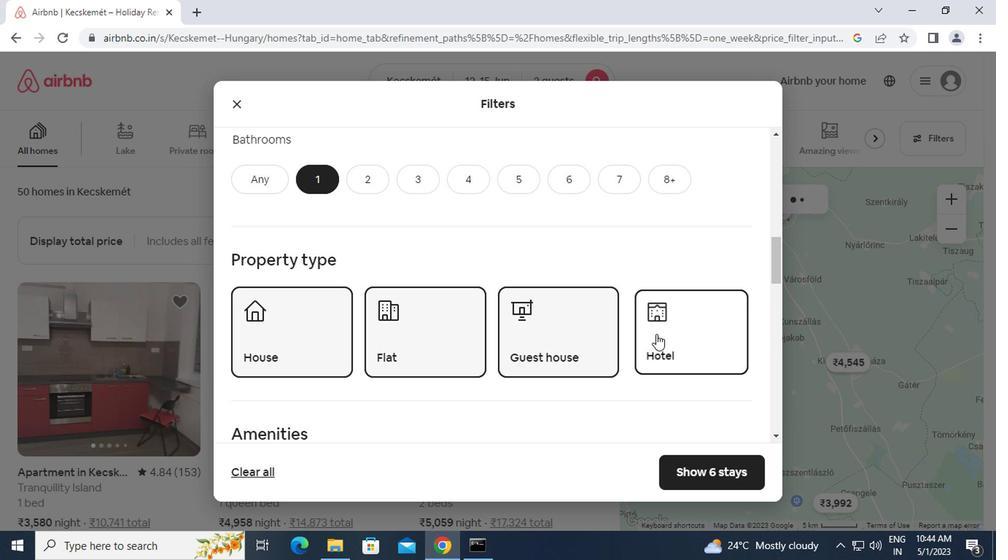 
Action: Mouse scrolled (651, 341) with delta (0, -1)
Screenshot: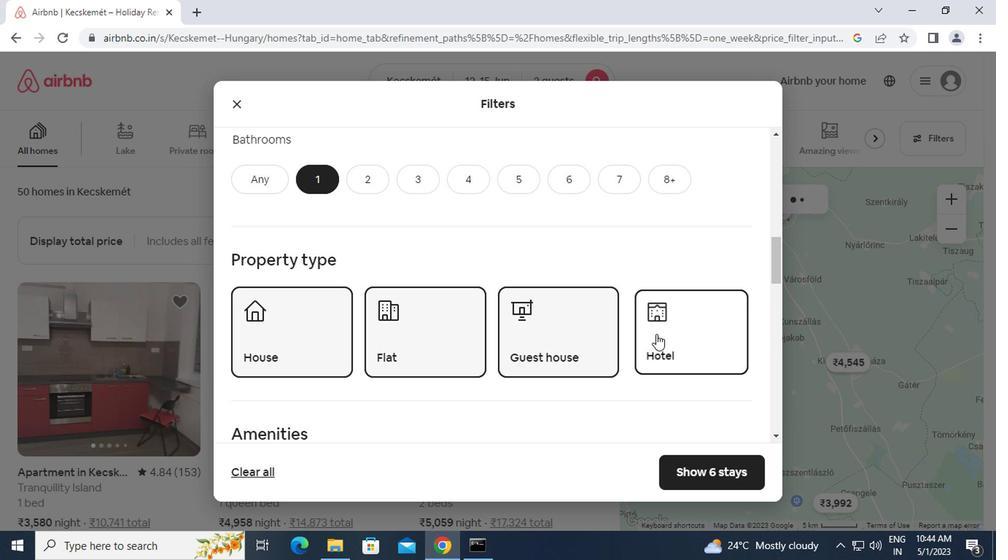 
Action: Mouse moved to (651, 345)
Screenshot: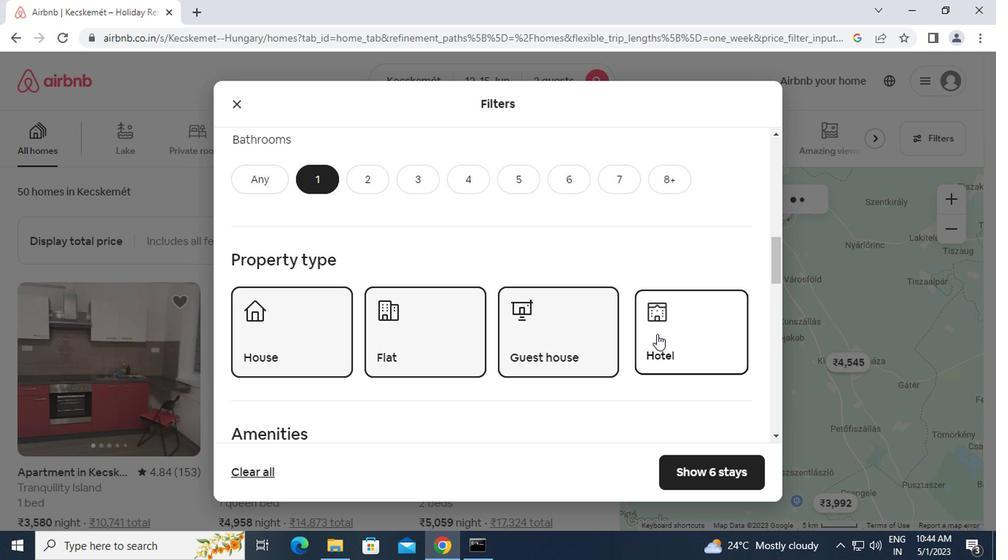 
Action: Mouse scrolled (651, 344) with delta (0, 0)
Screenshot: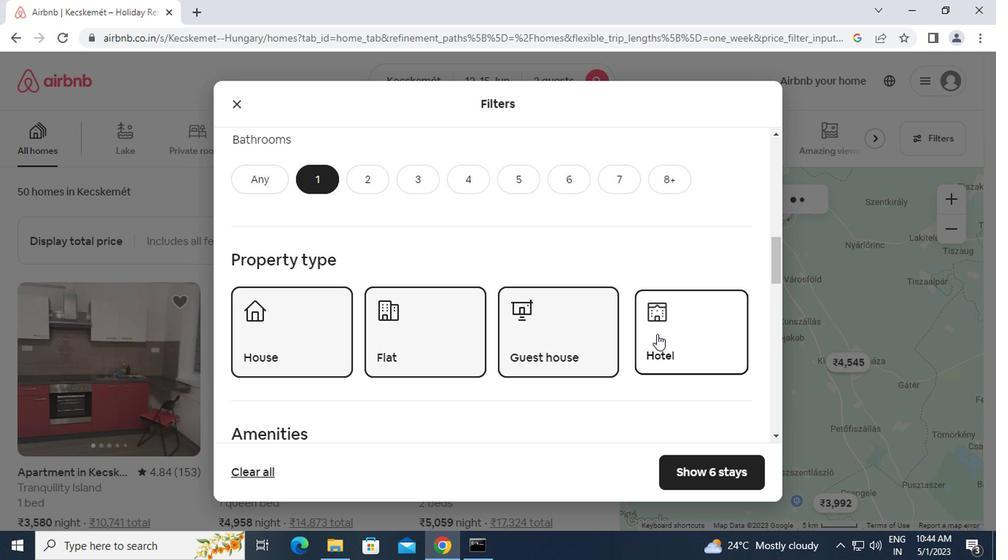 
Action: Mouse moved to (651, 346)
Screenshot: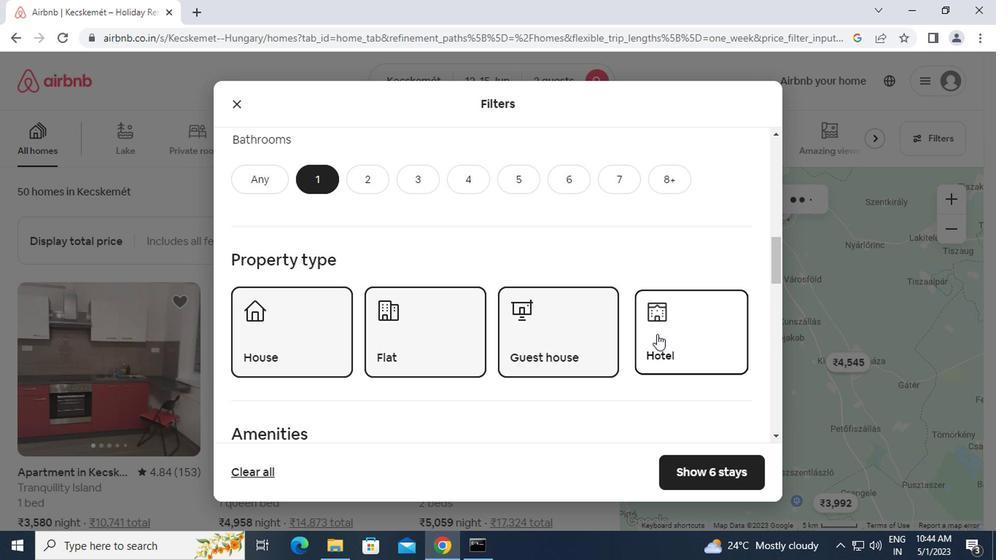 
Action: Mouse scrolled (651, 345) with delta (0, -1)
Screenshot: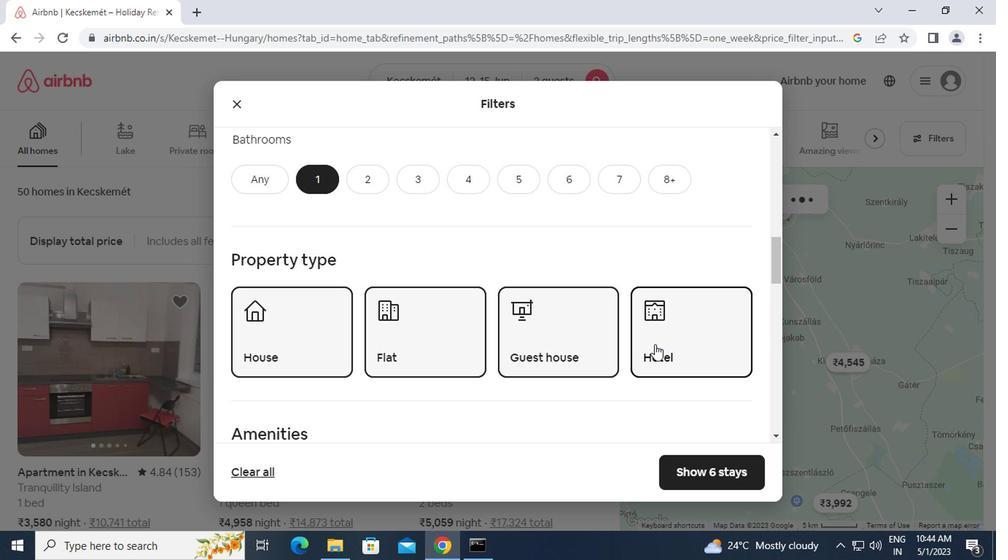 
Action: Mouse moved to (650, 346)
Screenshot: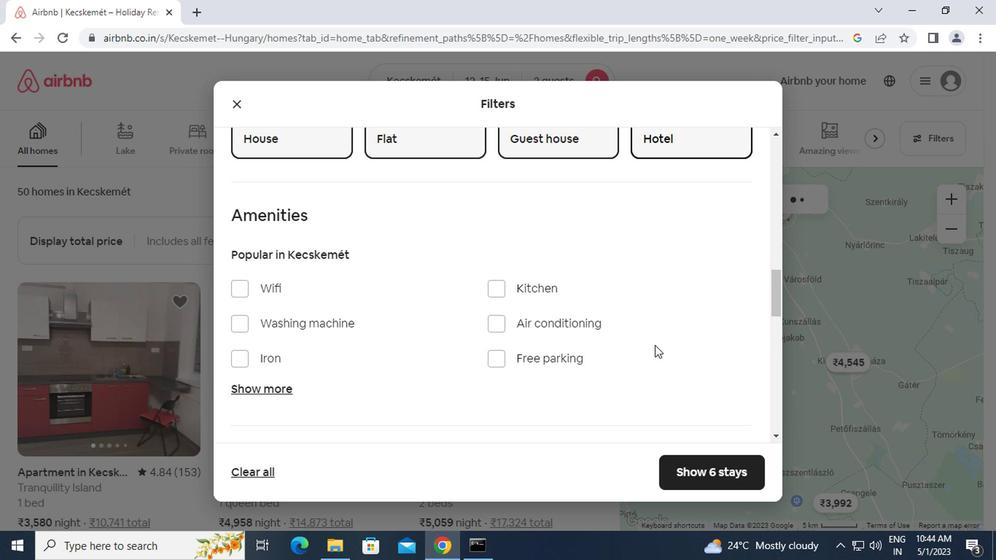 
Action: Mouse scrolled (650, 345) with delta (0, -1)
Screenshot: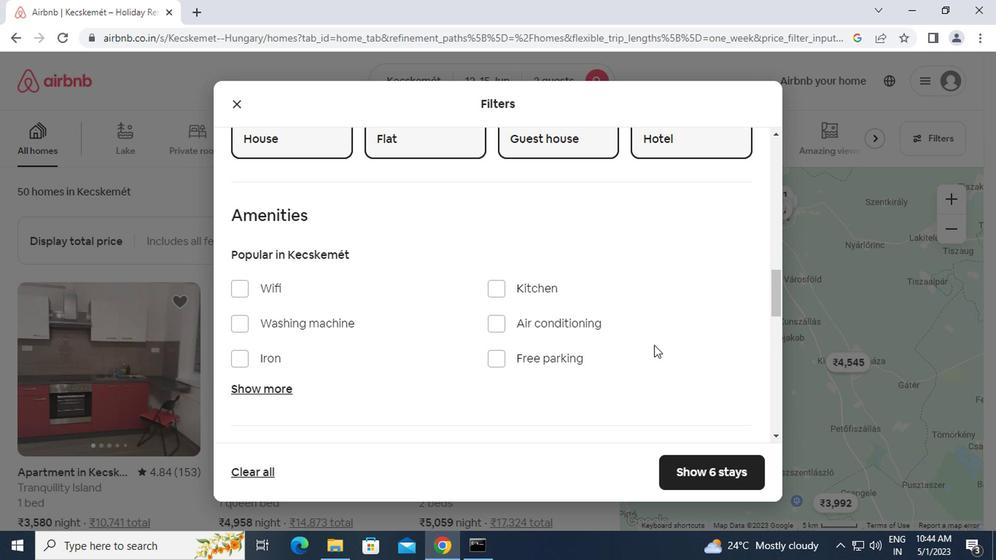 
Action: Mouse scrolled (650, 345) with delta (0, -1)
Screenshot: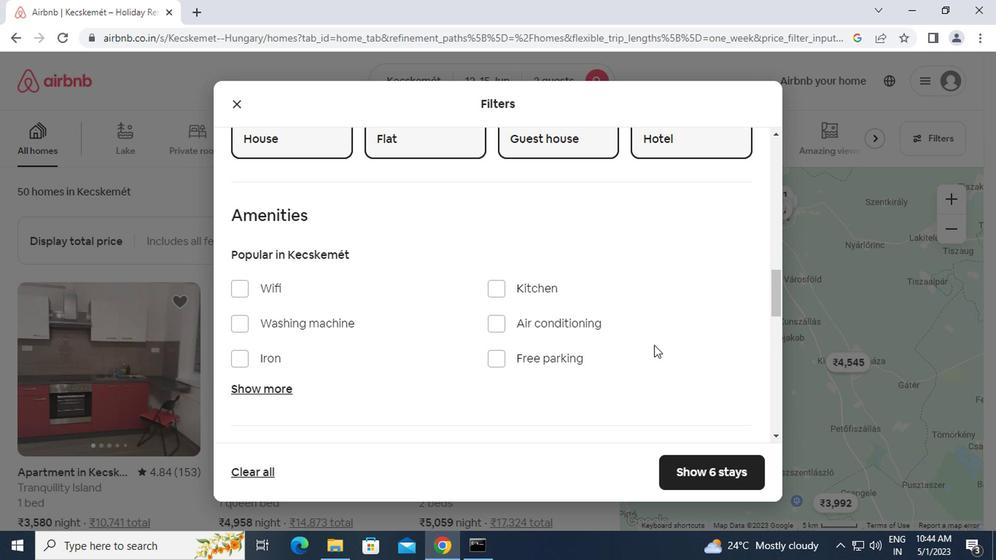 
Action: Mouse scrolled (650, 345) with delta (0, -1)
Screenshot: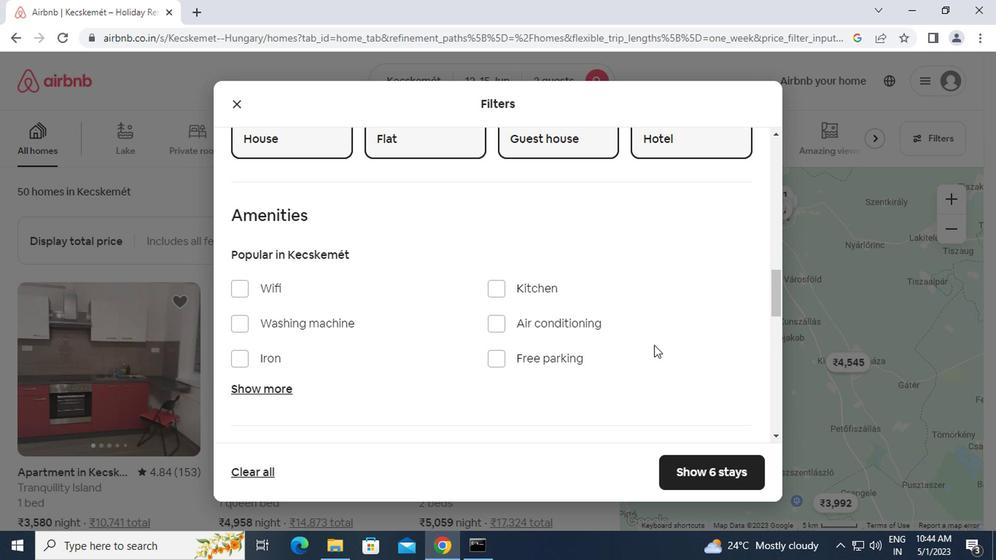 
Action: Mouse moved to (709, 335)
Screenshot: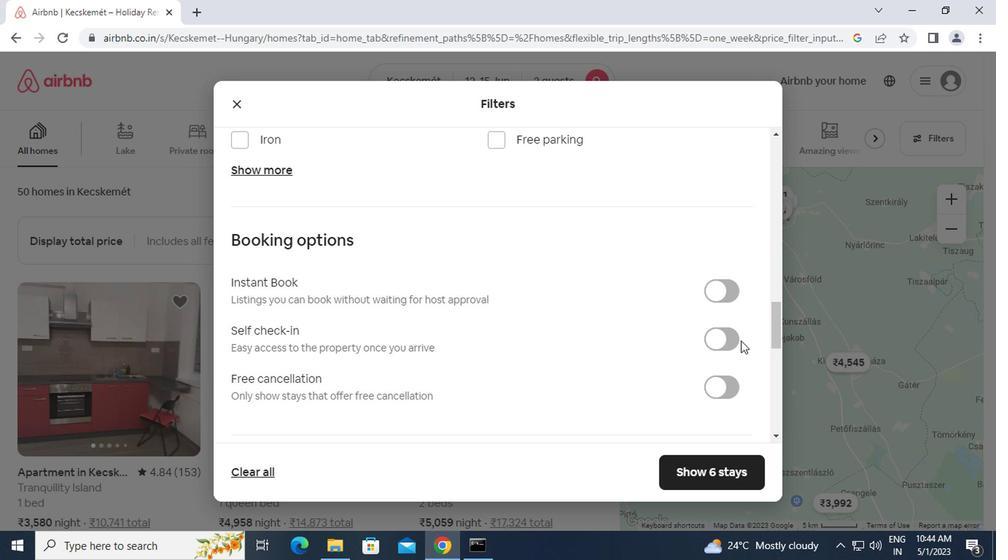 
Action: Mouse pressed left at (709, 335)
Screenshot: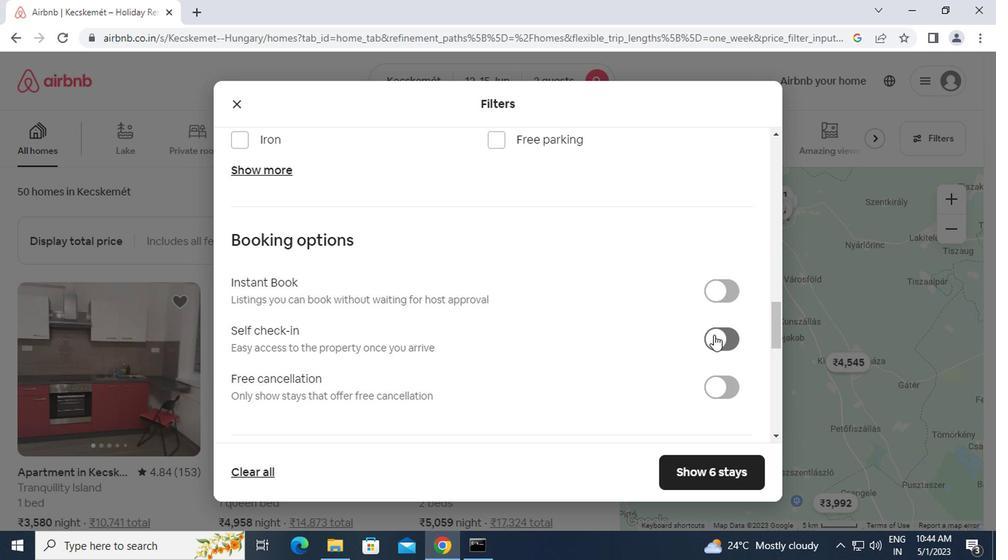 
Action: Mouse moved to (700, 344)
Screenshot: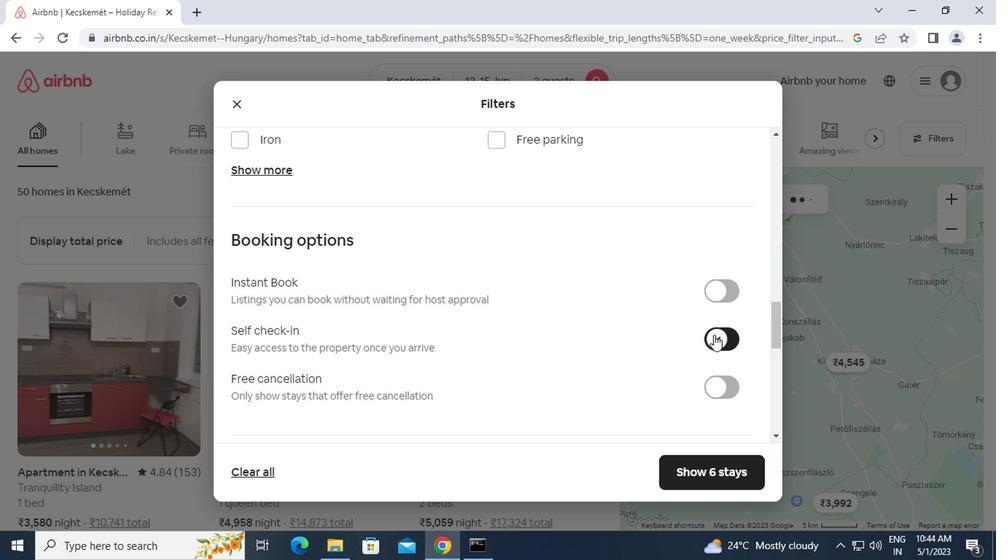 
Action: Mouse scrolled (700, 344) with delta (0, 0)
Screenshot: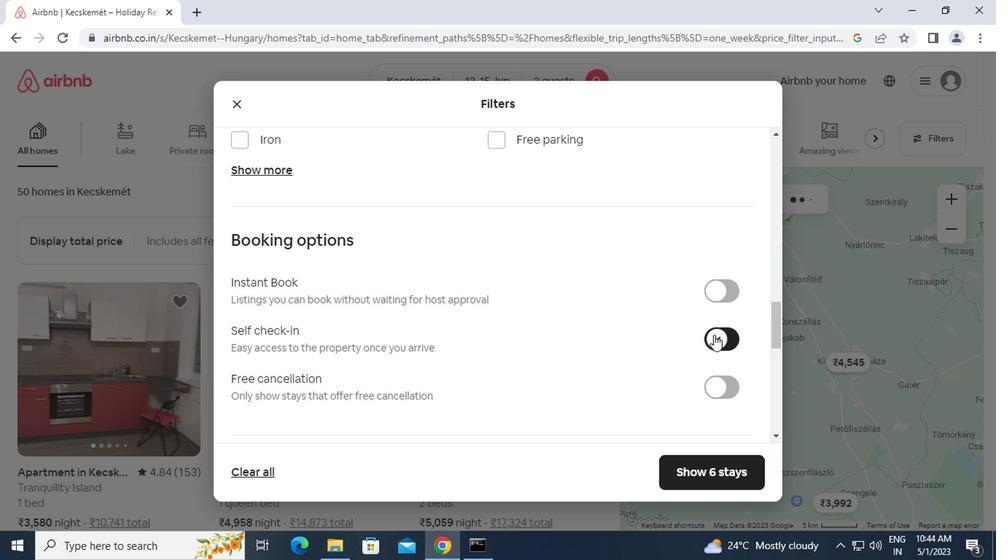 
Action: Mouse moved to (689, 350)
Screenshot: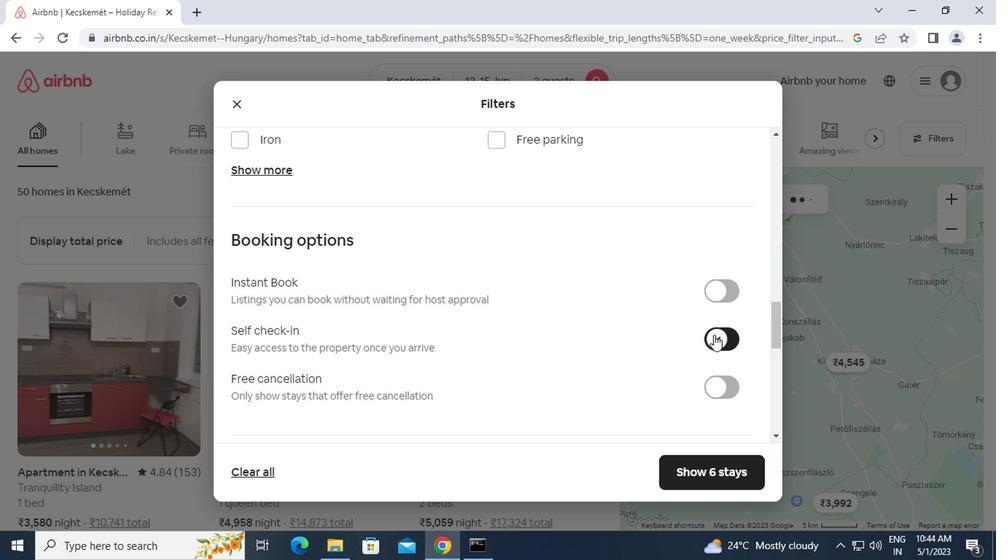 
Action: Mouse scrolled (689, 349) with delta (0, 0)
Screenshot: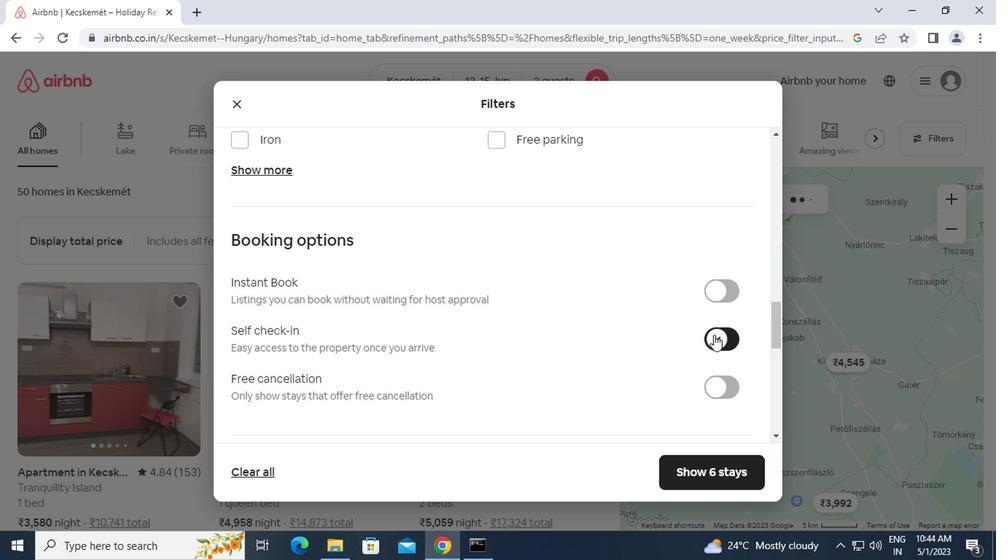 
Action: Mouse moved to (676, 355)
Screenshot: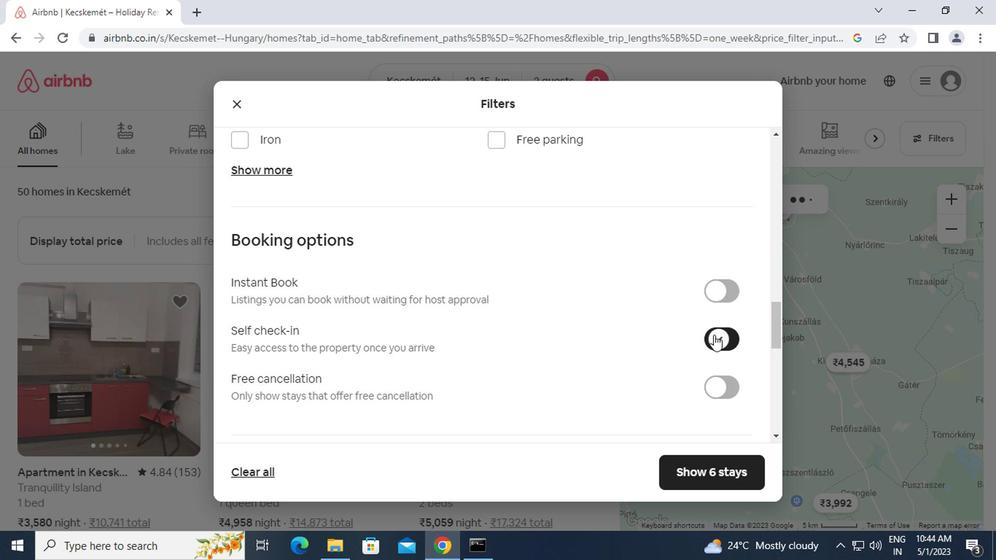 
Action: Mouse scrolled (676, 355) with delta (0, 0)
Screenshot: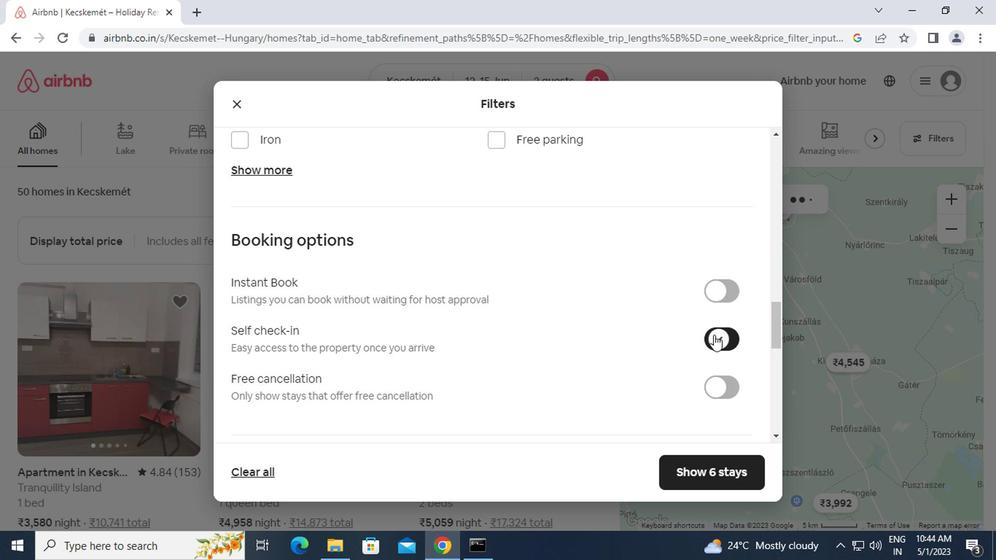 
Action: Mouse moved to (545, 347)
Screenshot: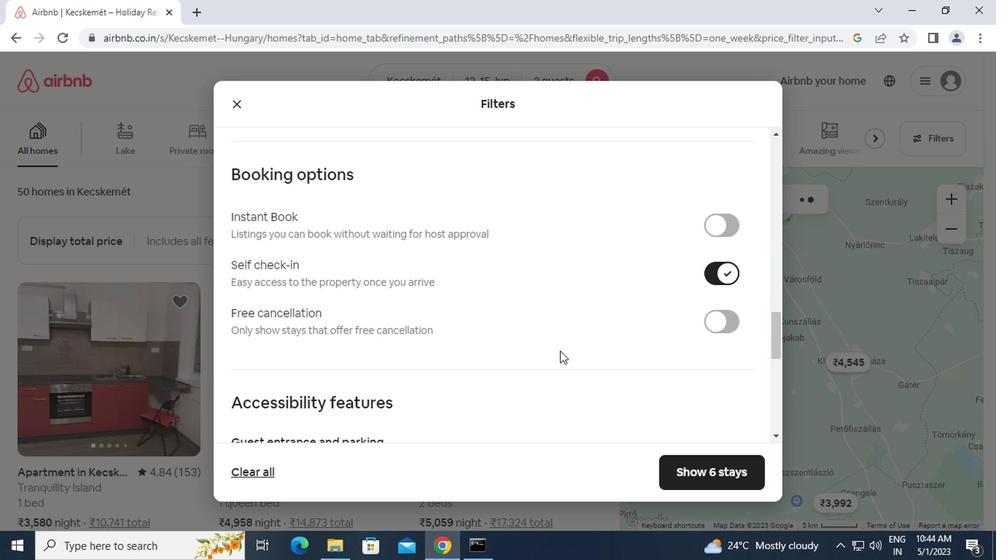 
Action: Mouse scrolled (545, 346) with delta (0, -1)
Screenshot: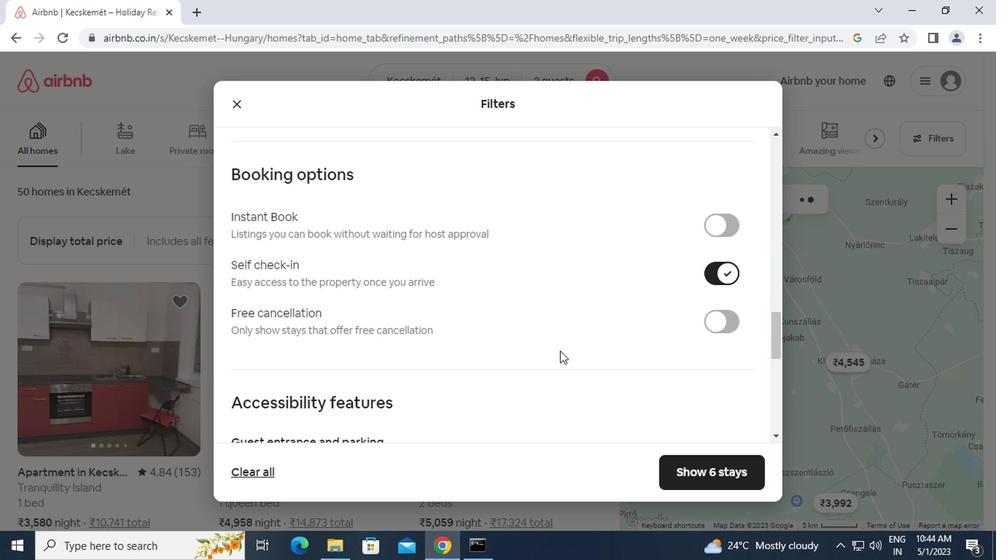 
Action: Mouse moved to (545, 348)
Screenshot: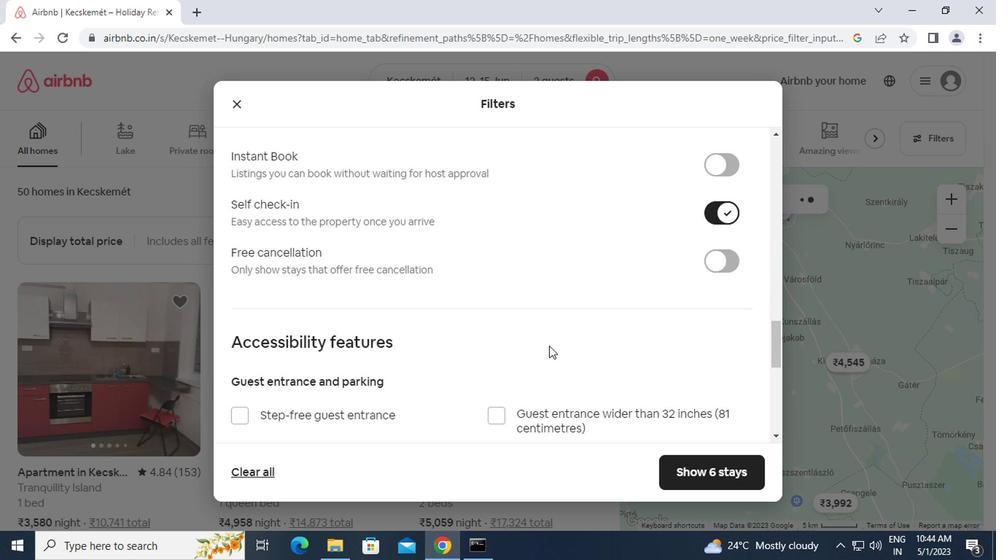 
Action: Mouse scrolled (545, 347) with delta (0, 0)
Screenshot: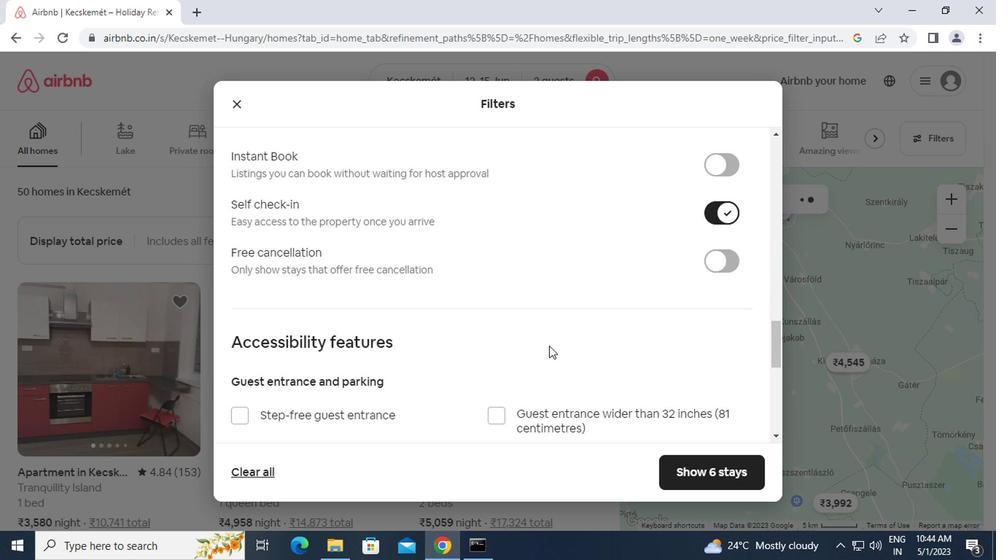 
Action: Mouse moved to (545, 350)
Screenshot: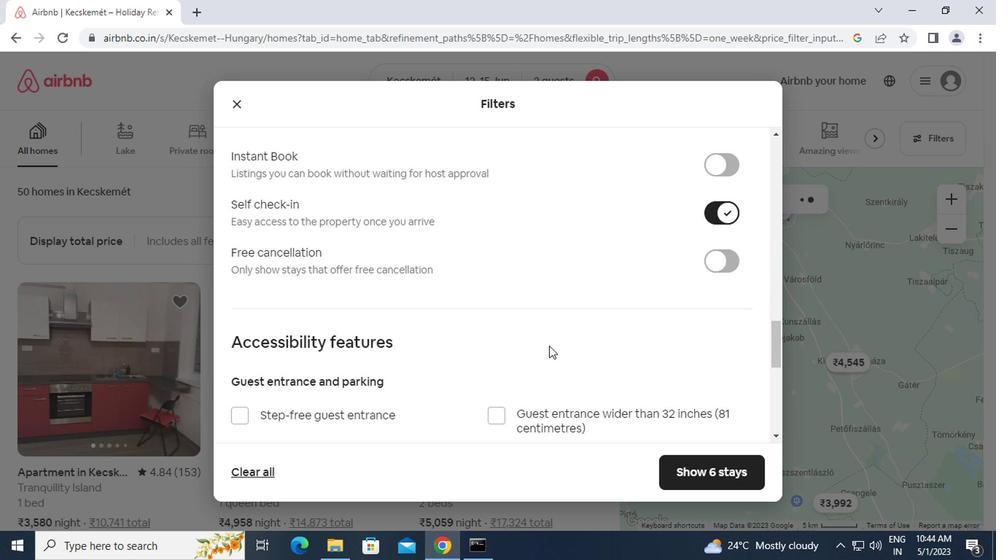 
Action: Mouse scrolled (545, 349) with delta (0, 0)
Screenshot: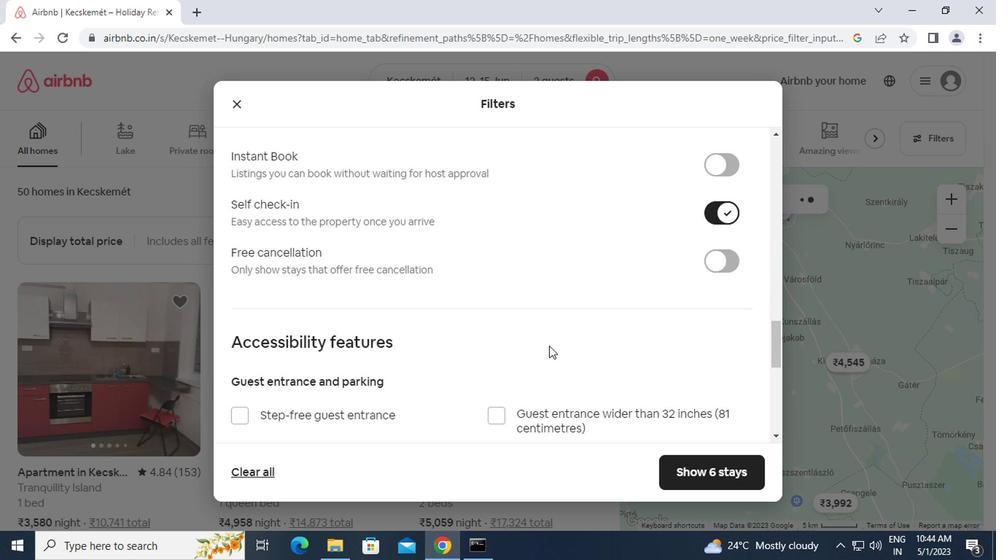 
Action: Mouse moved to (547, 365)
Screenshot: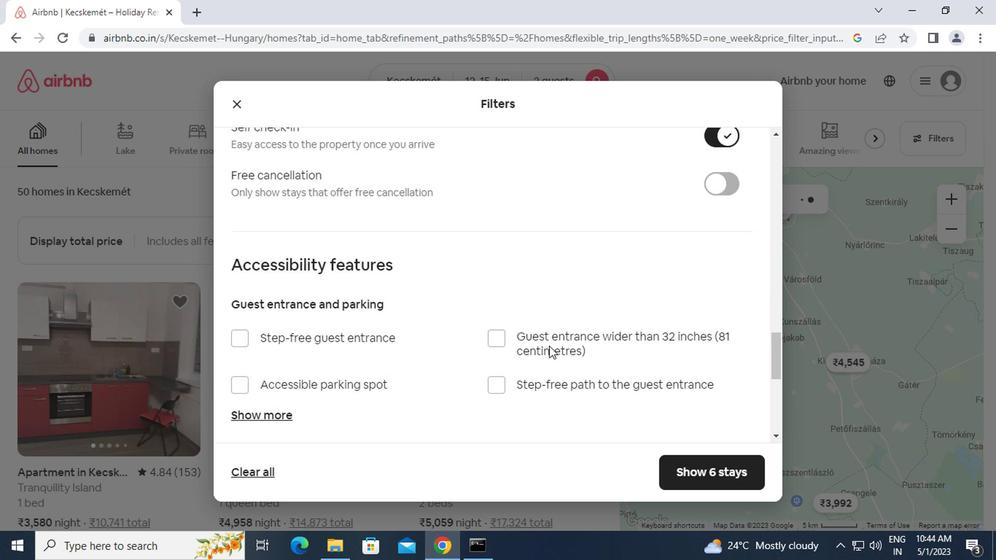 
Action: Mouse scrolled (547, 364) with delta (0, 0)
Screenshot: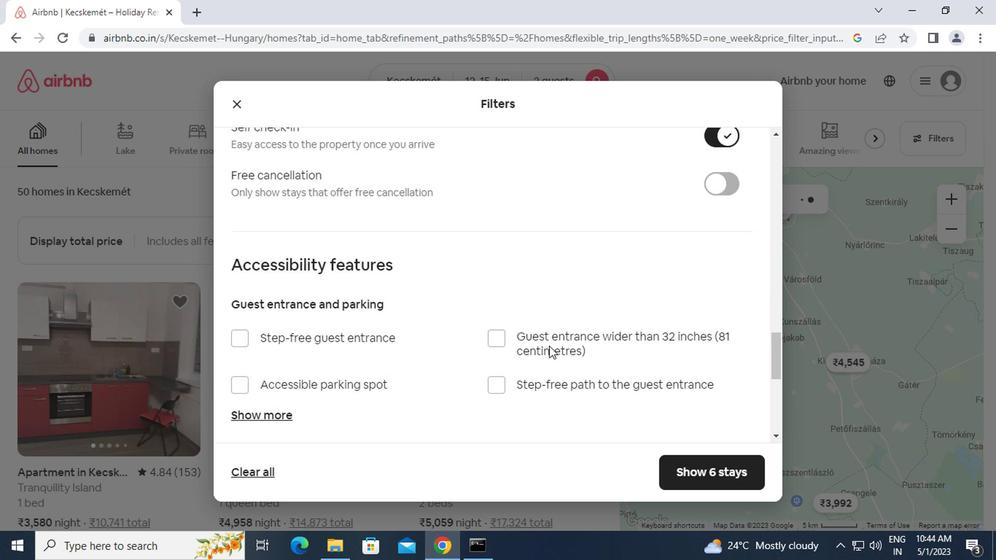 
Action: Mouse moved to (240, 370)
Screenshot: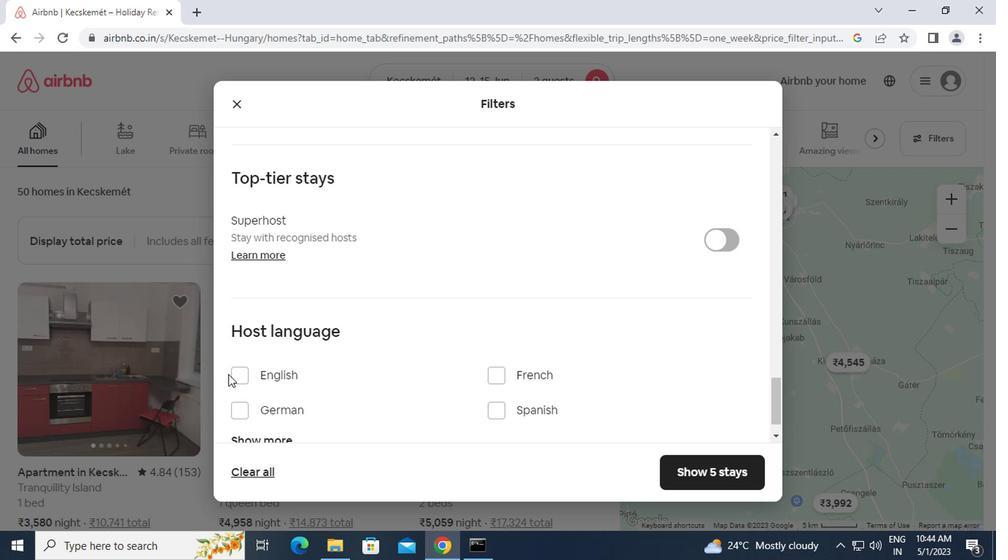
Action: Mouse pressed left at (240, 370)
Screenshot: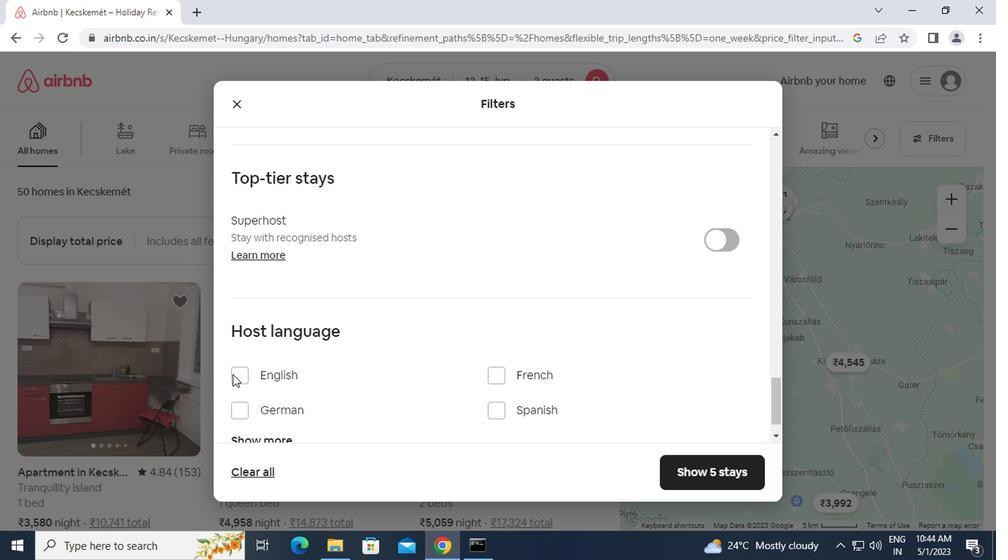 
Action: Mouse moved to (675, 470)
Screenshot: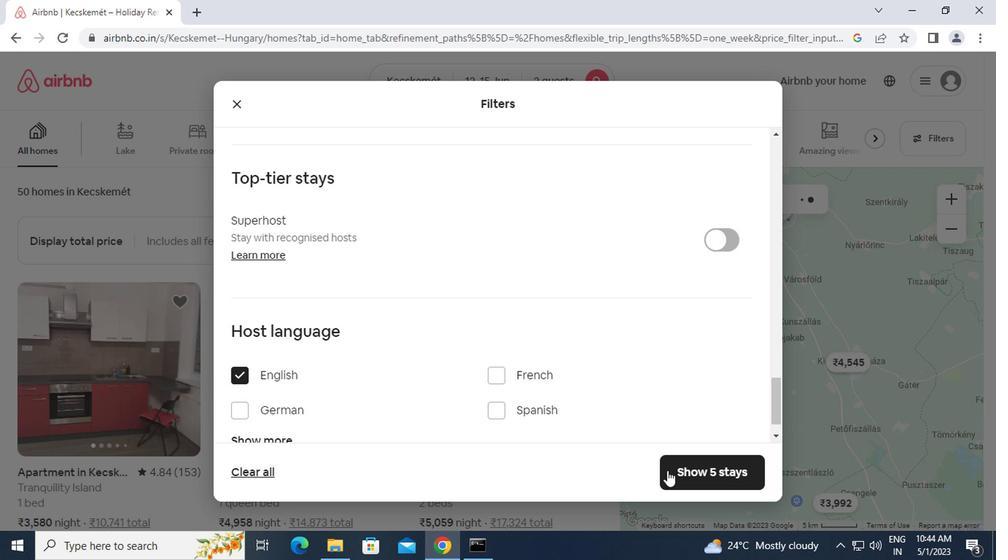 
Action: Mouse pressed left at (675, 470)
Screenshot: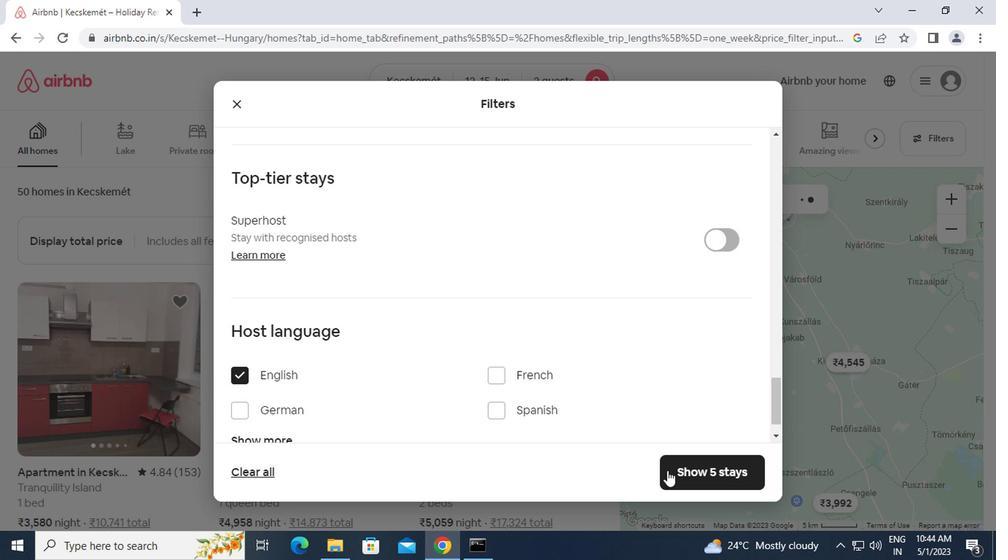 
Action: Key pressed <Key.f8>
Screenshot: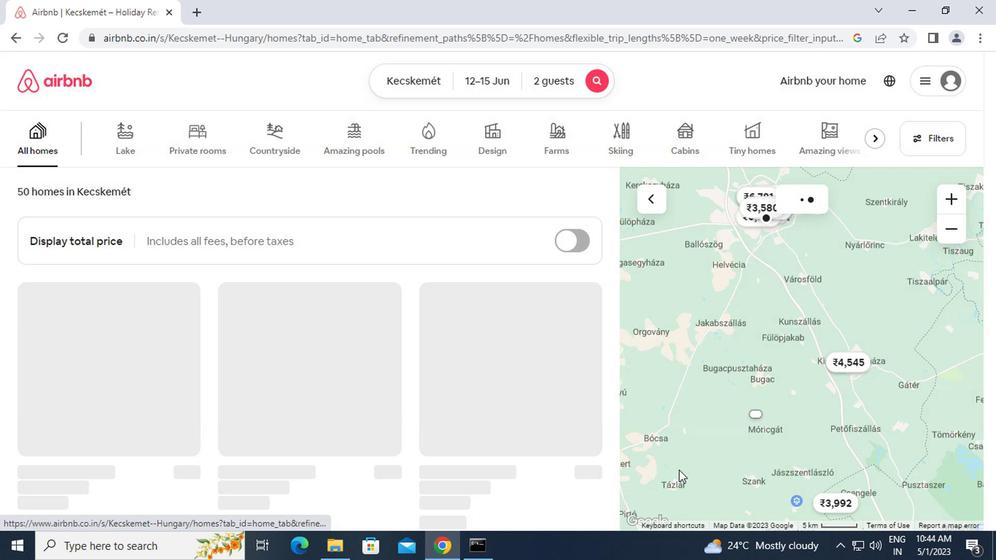 
